 Task: Create a due date automation trigger when advanced on, on the monday after a card is due add fields with custom field "Resume" set to a date in this month at 11:00 AM.
Action: Mouse moved to (1139, 91)
Screenshot: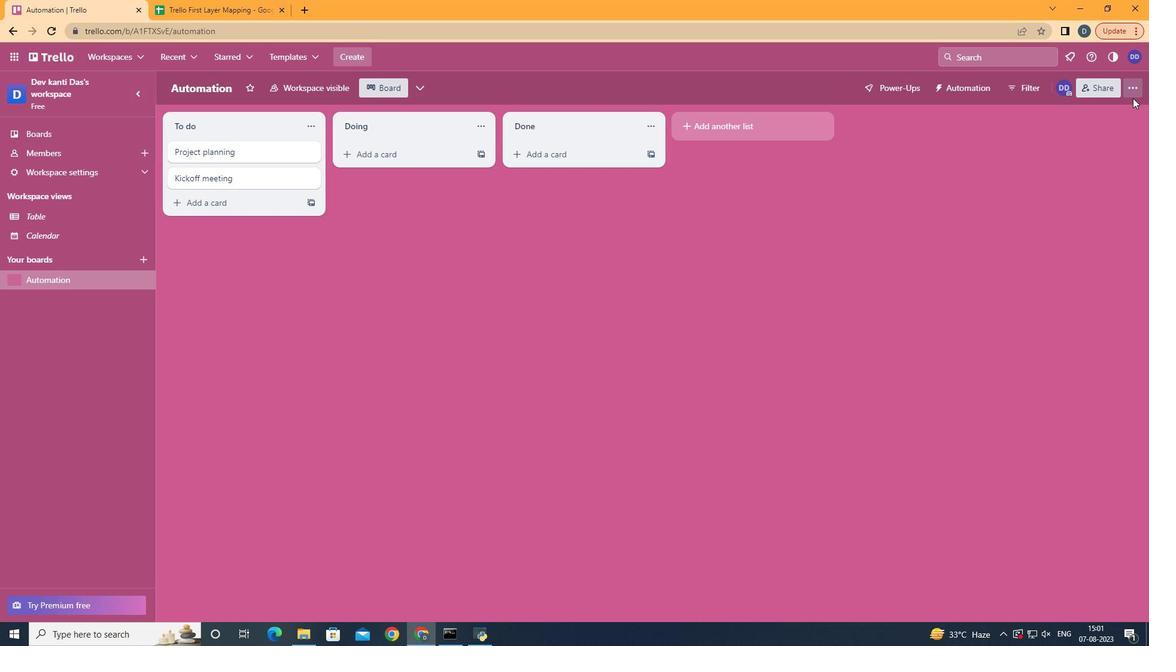 
Action: Mouse pressed left at (1139, 91)
Screenshot: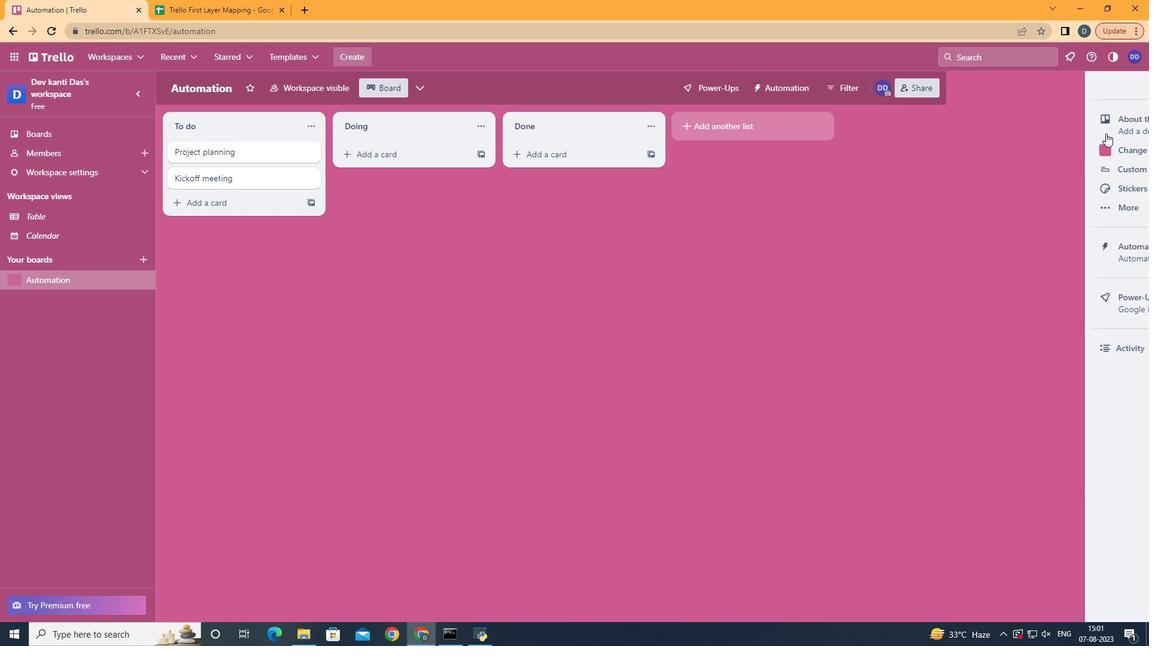 
Action: Mouse moved to (1044, 240)
Screenshot: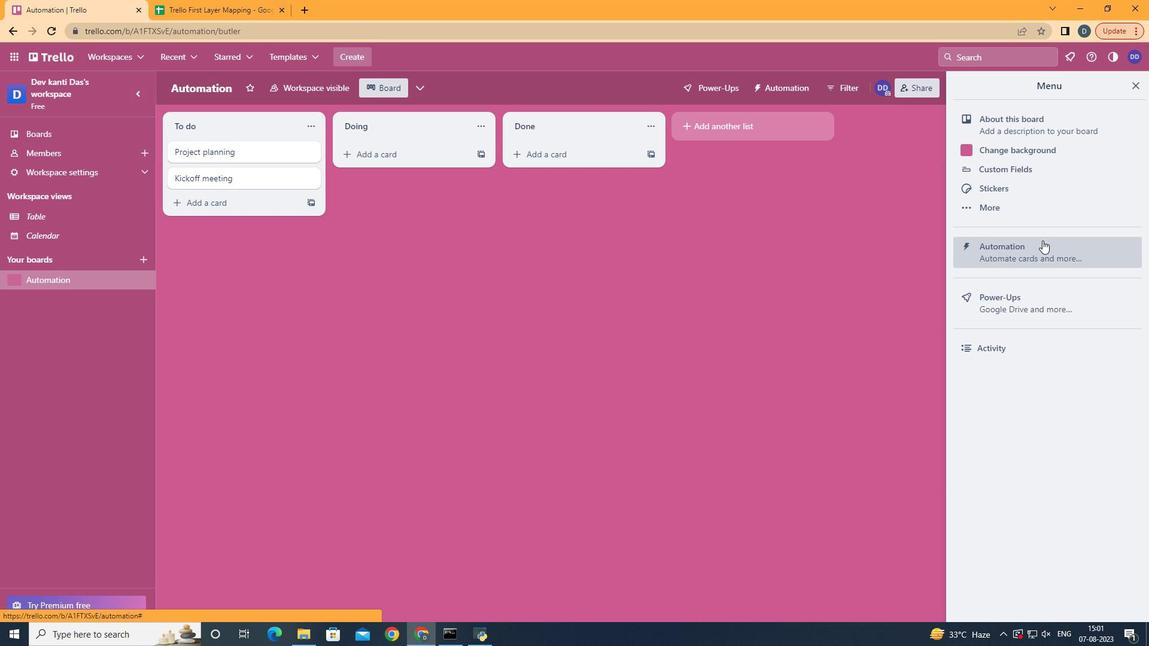 
Action: Mouse pressed left at (1044, 240)
Screenshot: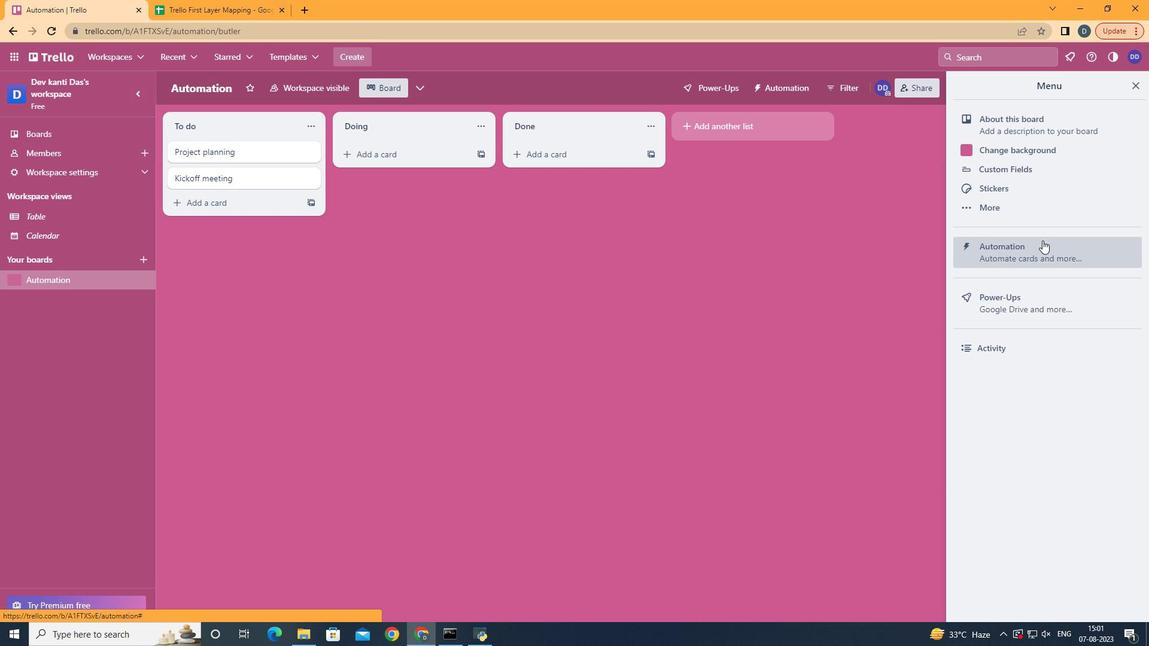 
Action: Mouse moved to (207, 233)
Screenshot: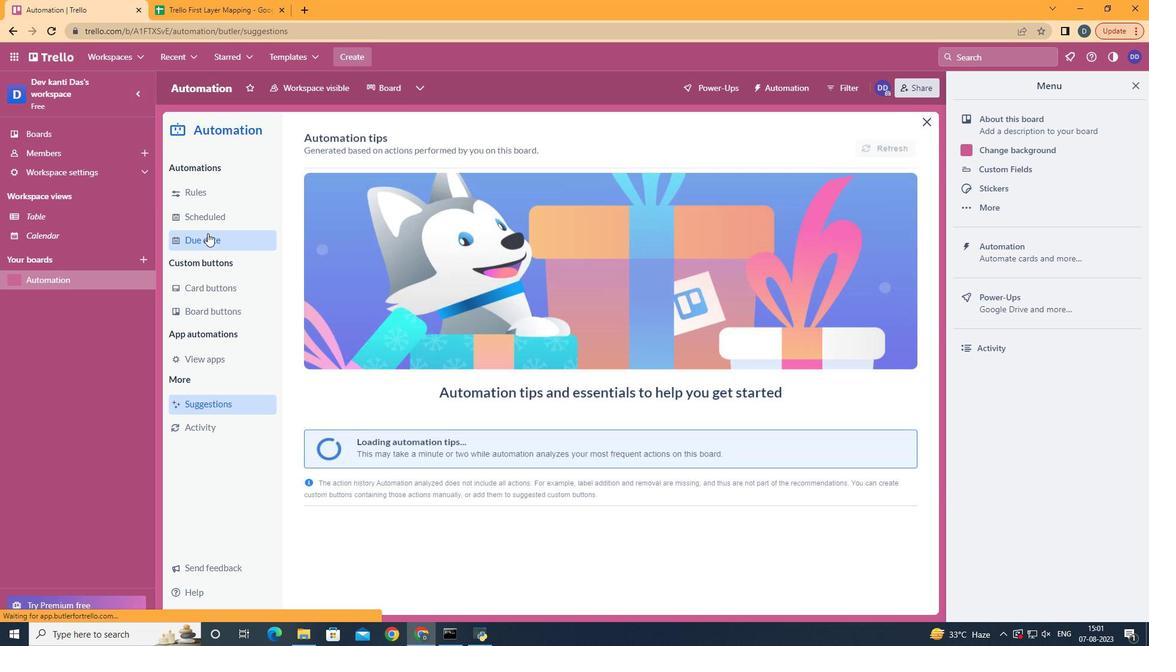 
Action: Mouse pressed left at (207, 233)
Screenshot: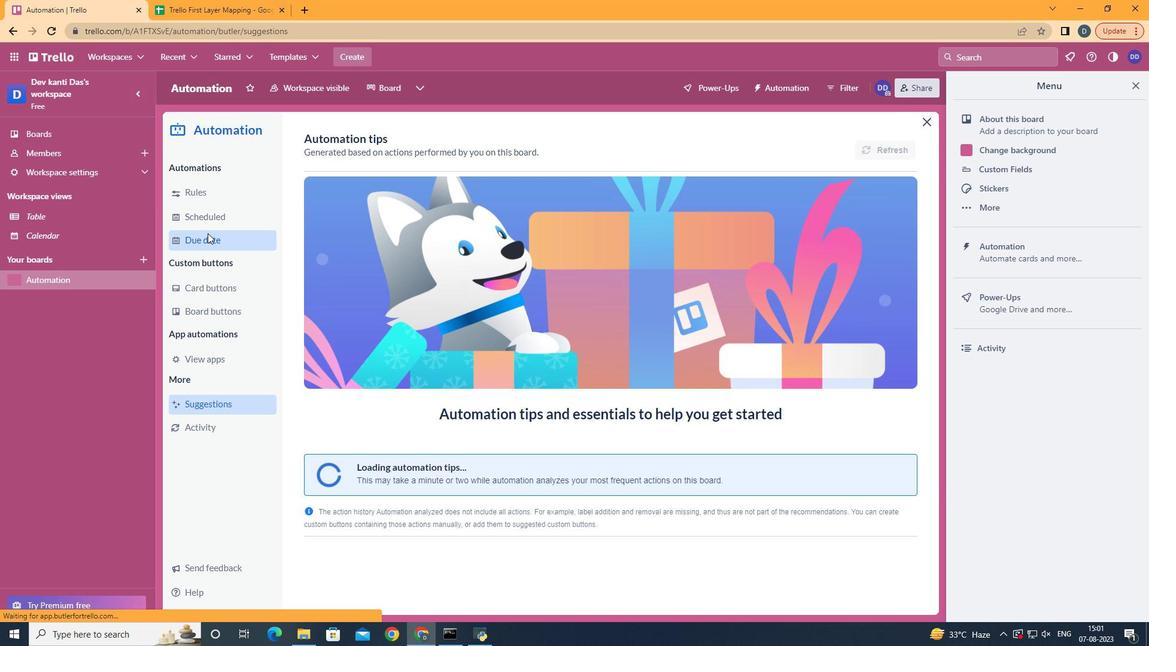 
Action: Mouse moved to (847, 141)
Screenshot: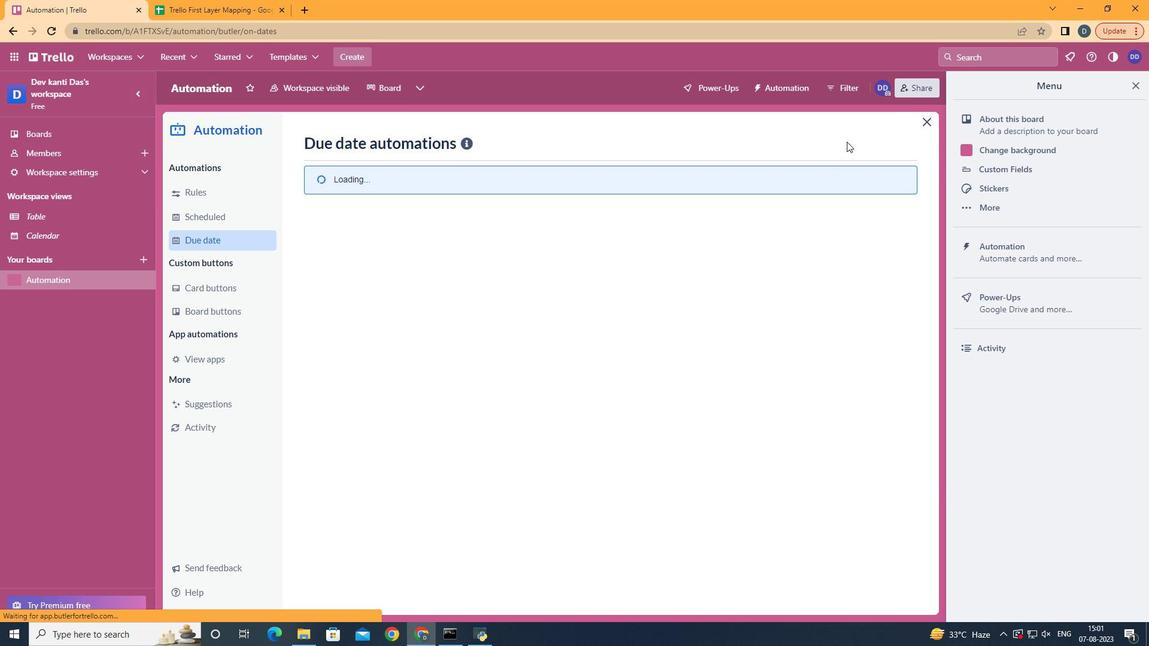 
Action: Mouse pressed left at (847, 141)
Screenshot: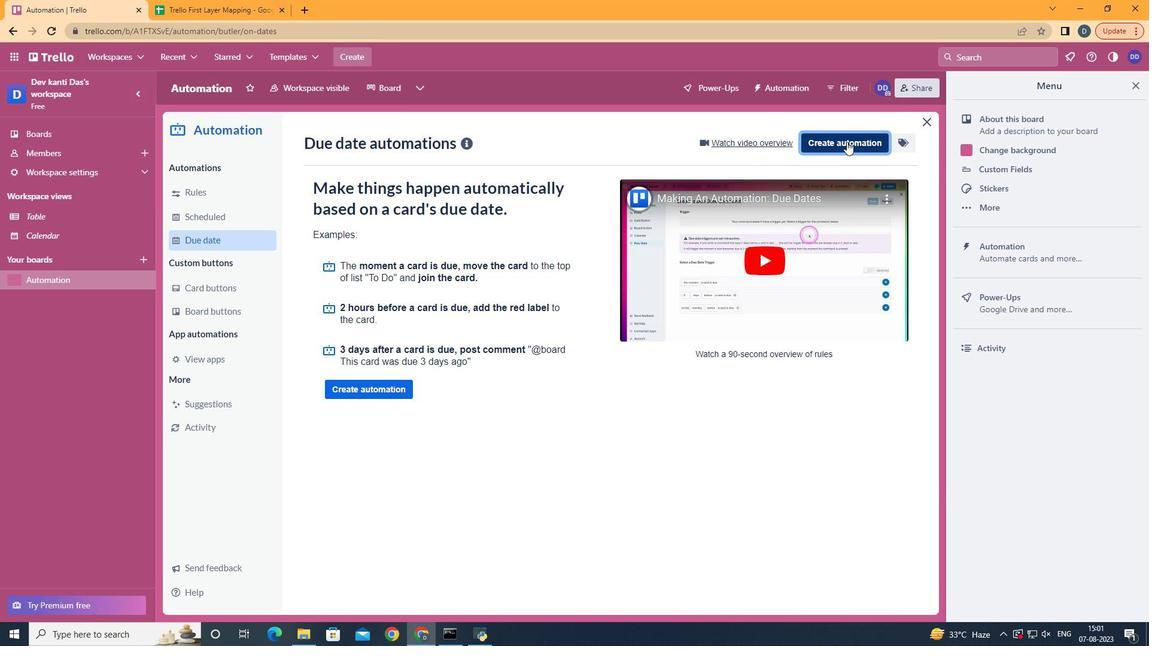 
Action: Mouse moved to (630, 261)
Screenshot: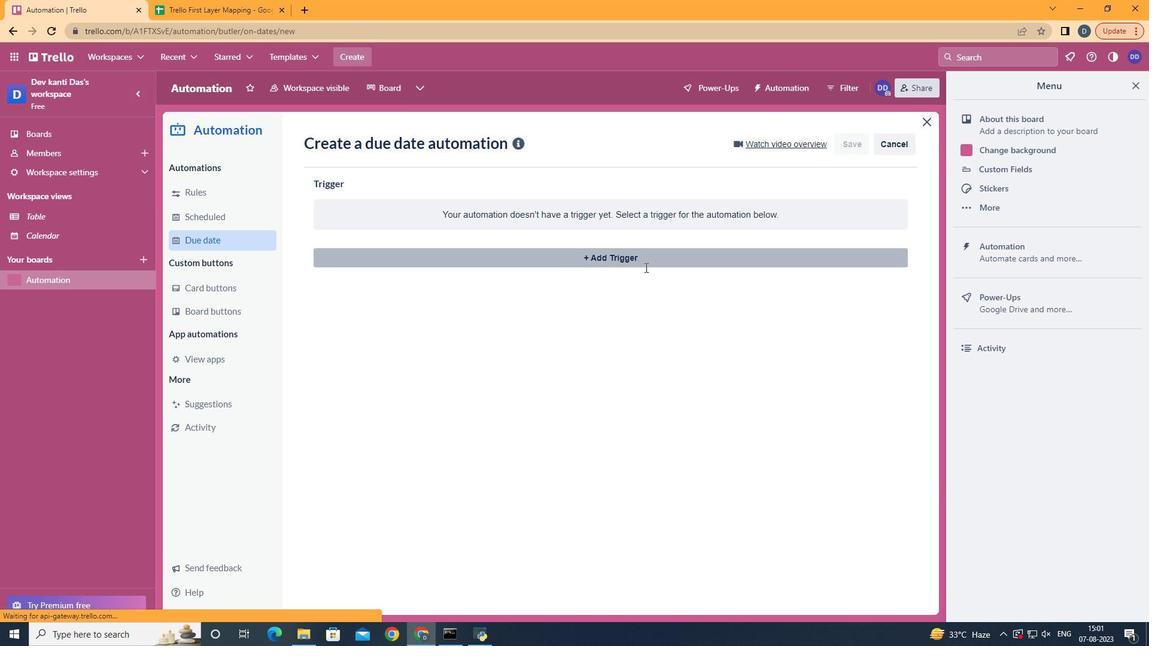 
Action: Mouse pressed left at (630, 261)
Screenshot: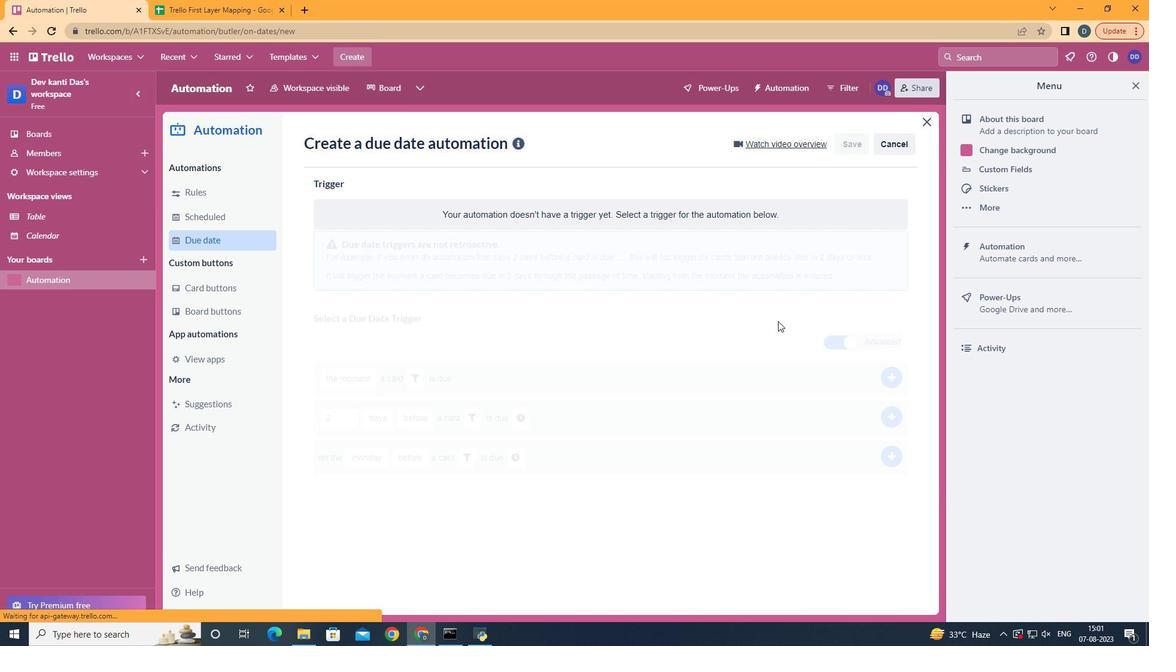 
Action: Mouse moved to (386, 316)
Screenshot: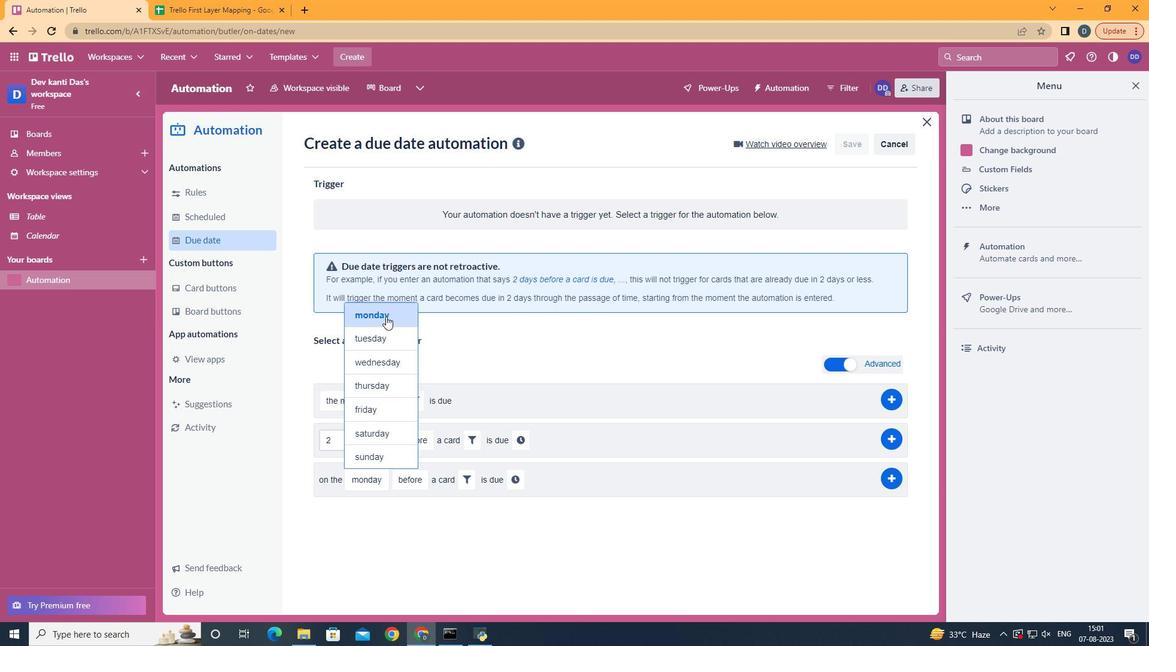 
Action: Mouse pressed left at (386, 316)
Screenshot: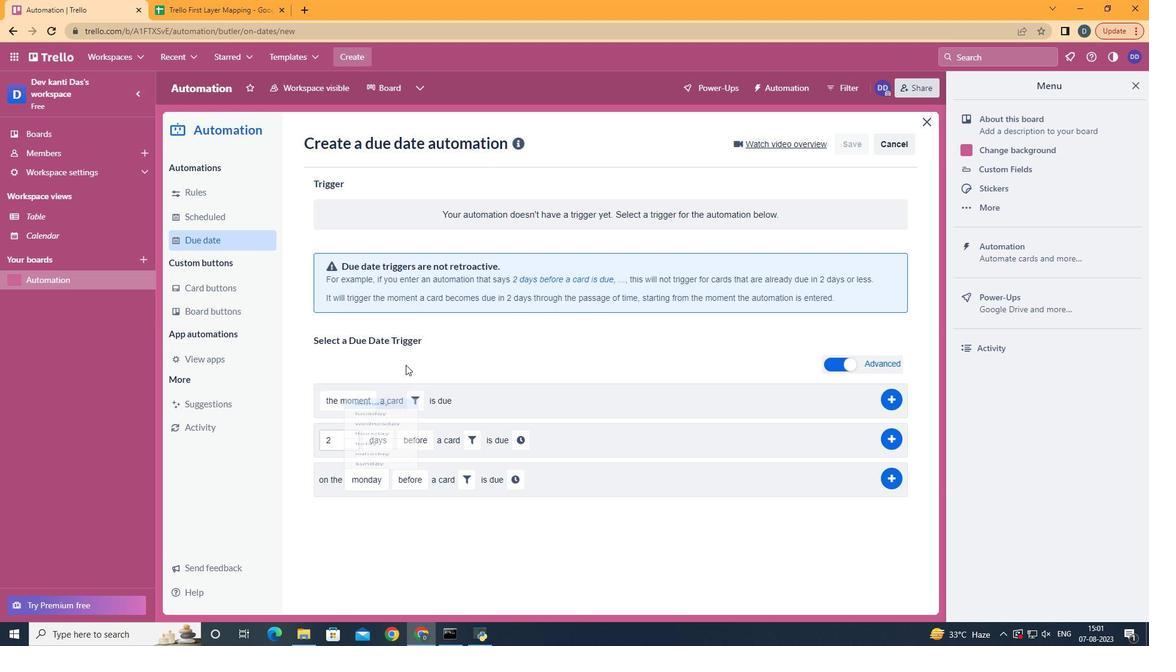 
Action: Mouse moved to (415, 523)
Screenshot: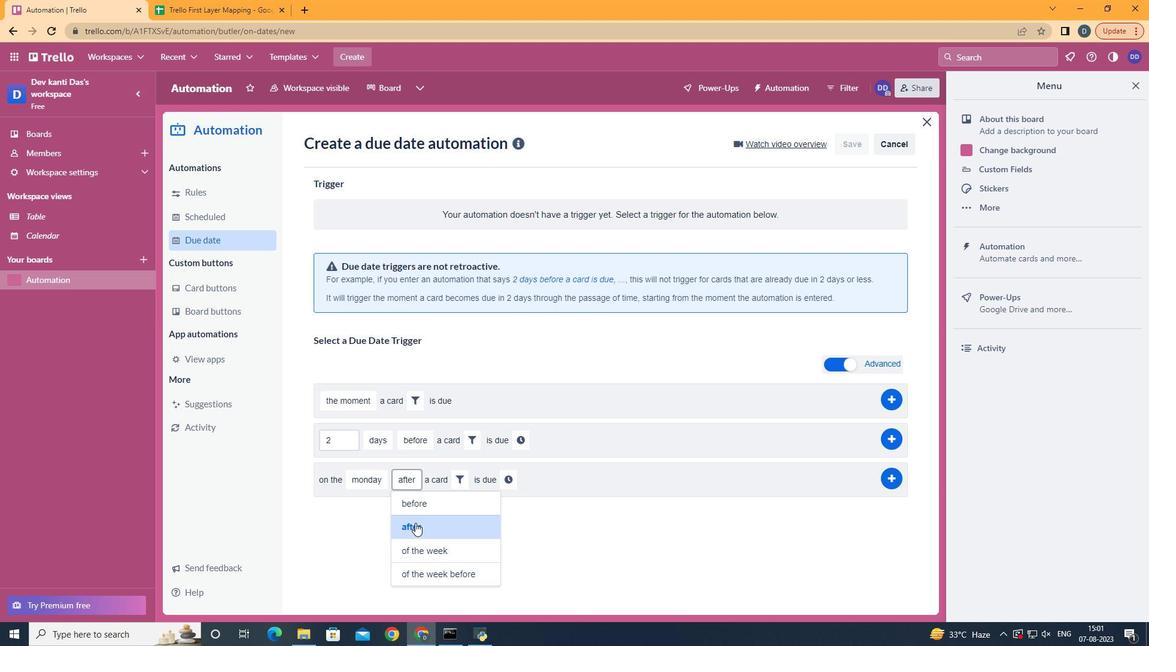 
Action: Mouse pressed left at (415, 523)
Screenshot: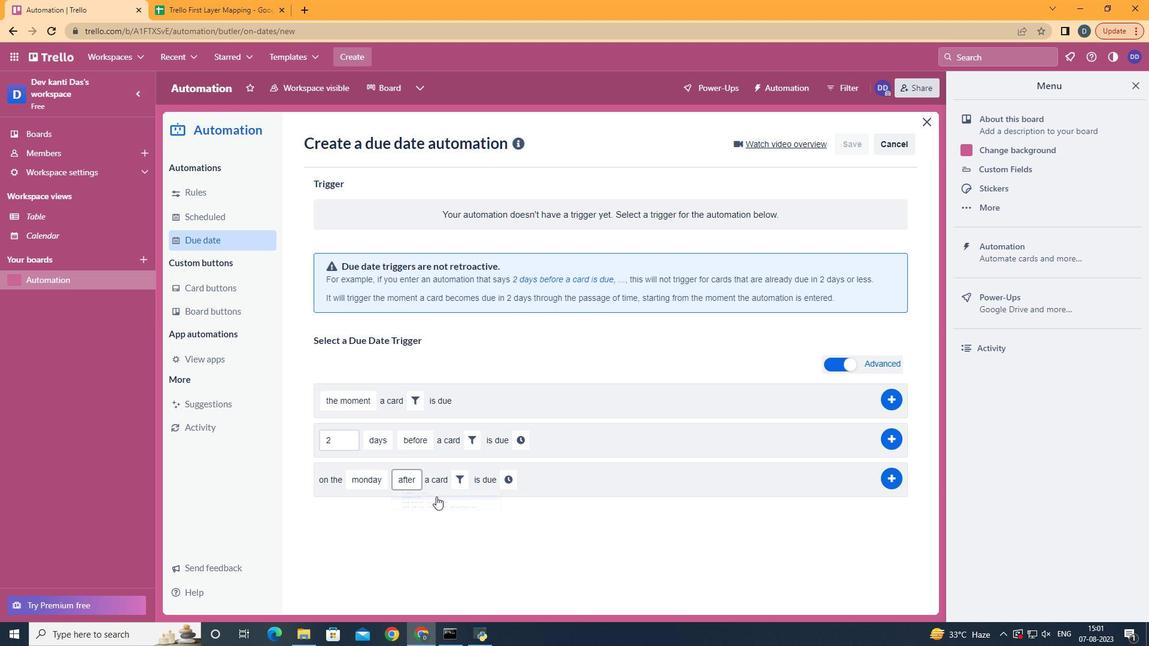 
Action: Mouse moved to (447, 474)
Screenshot: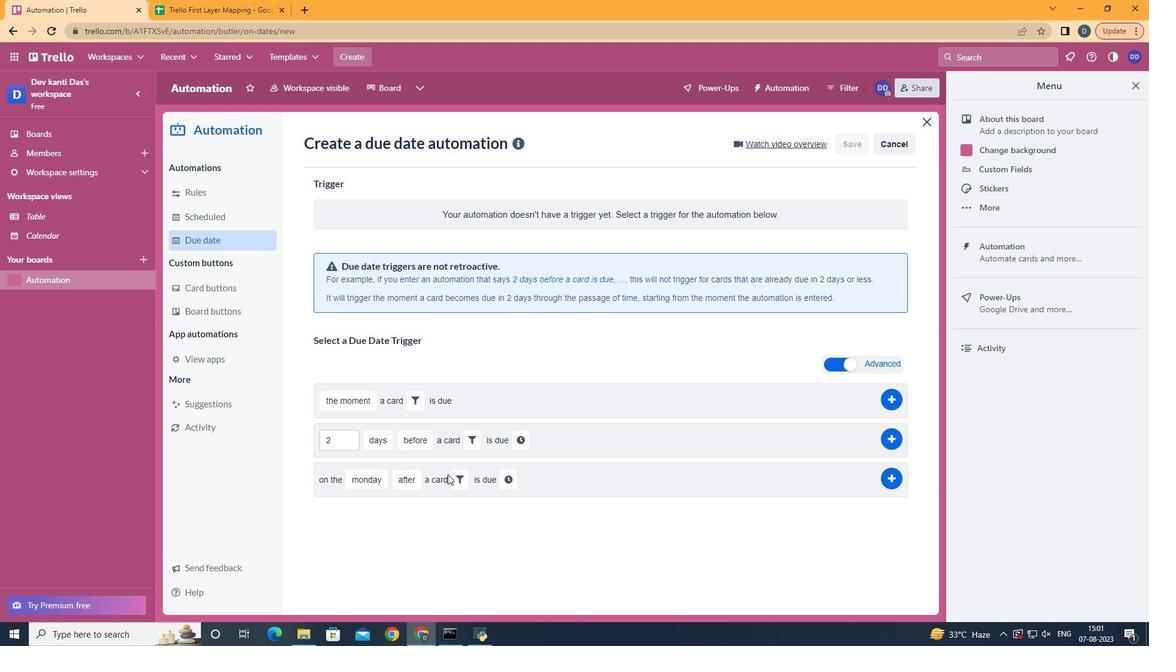 
Action: Mouse pressed left at (447, 474)
Screenshot: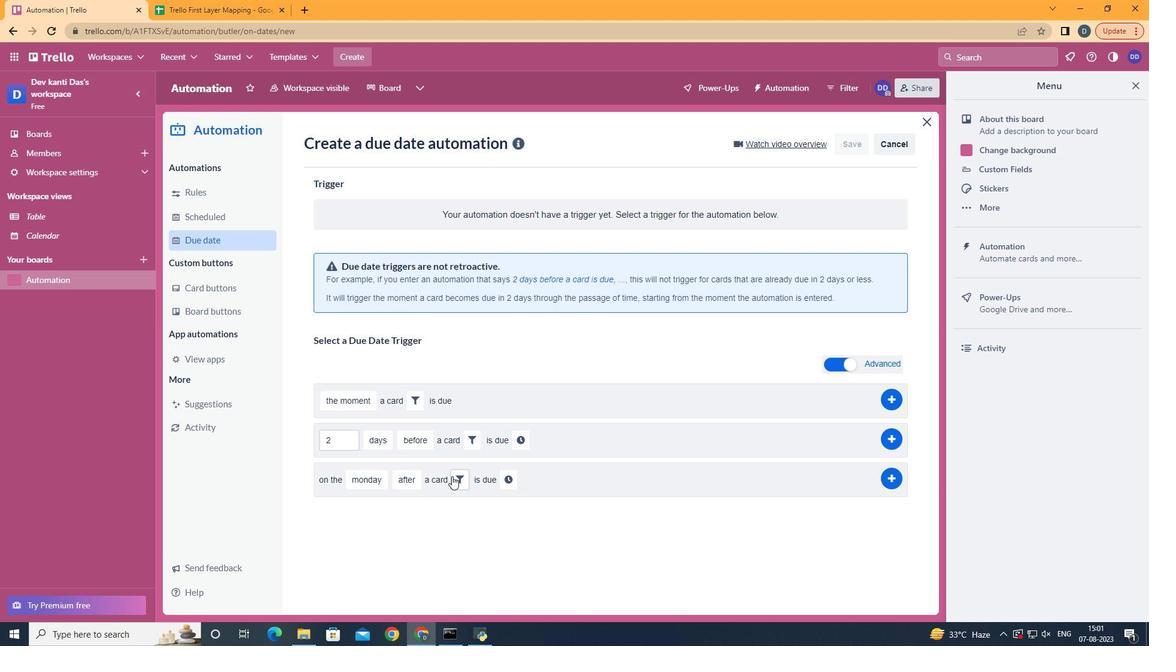 
Action: Mouse moved to (453, 478)
Screenshot: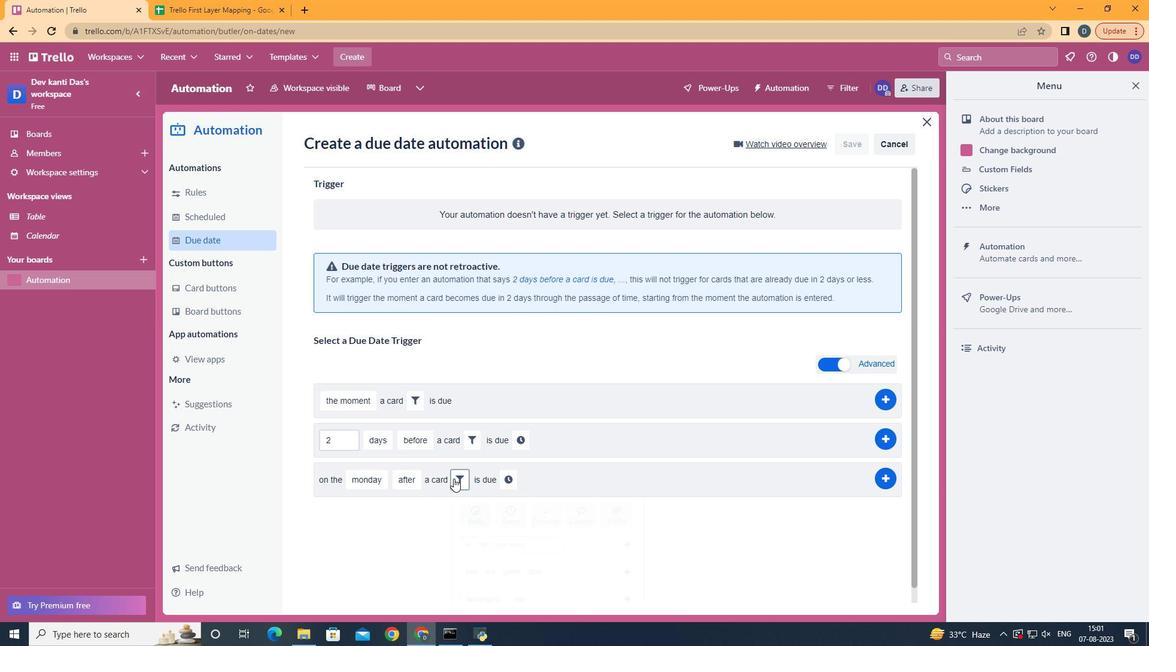 
Action: Mouse pressed left at (453, 478)
Screenshot: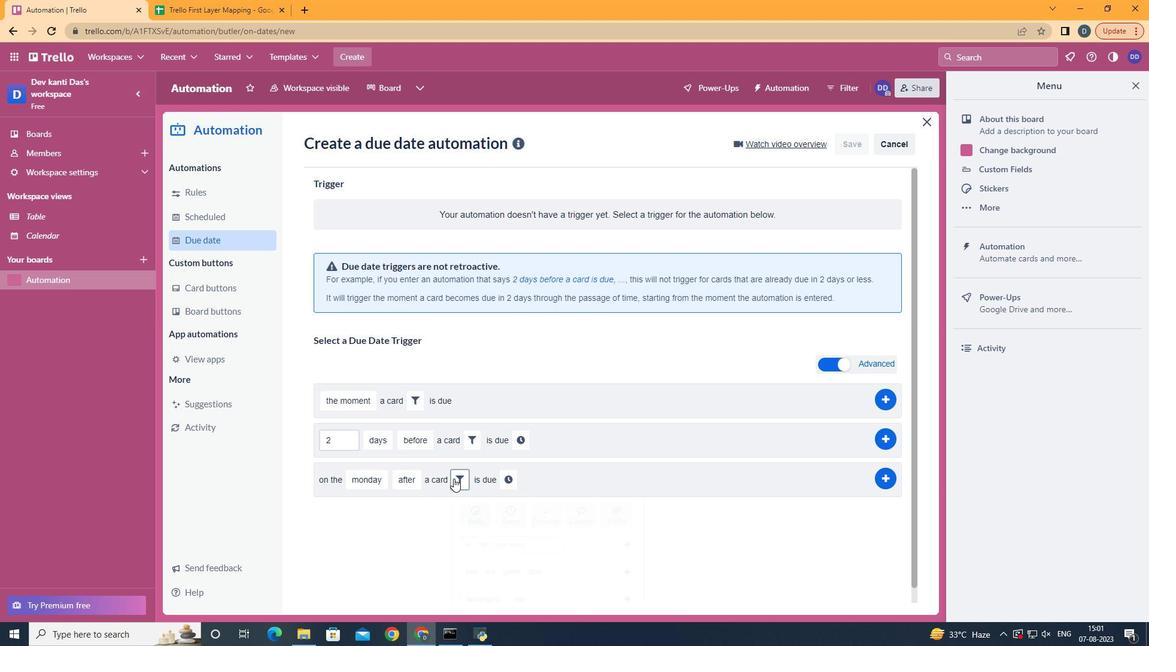 
Action: Mouse moved to (658, 516)
Screenshot: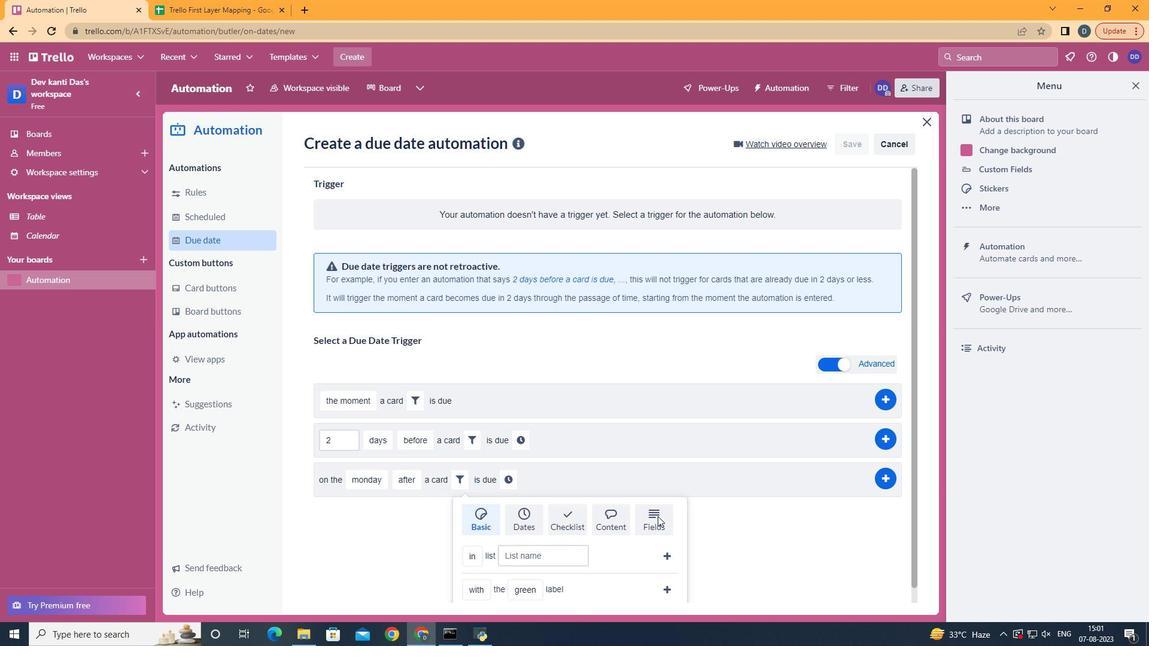 
Action: Mouse pressed left at (658, 516)
Screenshot: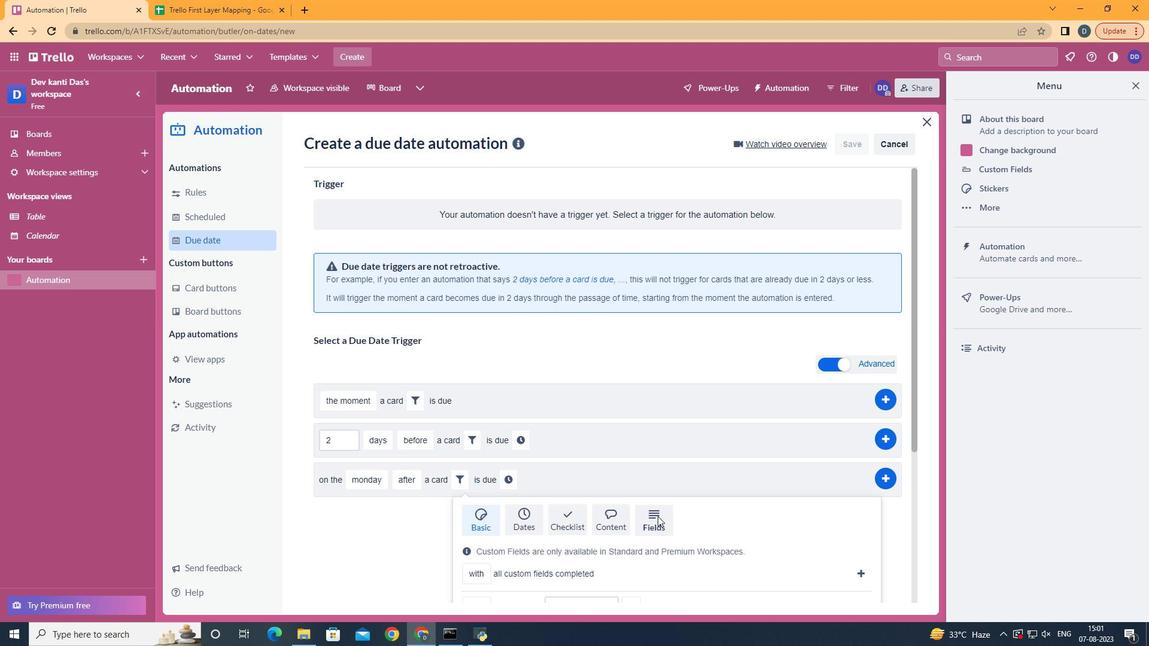 
Action: Mouse scrolled (658, 516) with delta (0, 0)
Screenshot: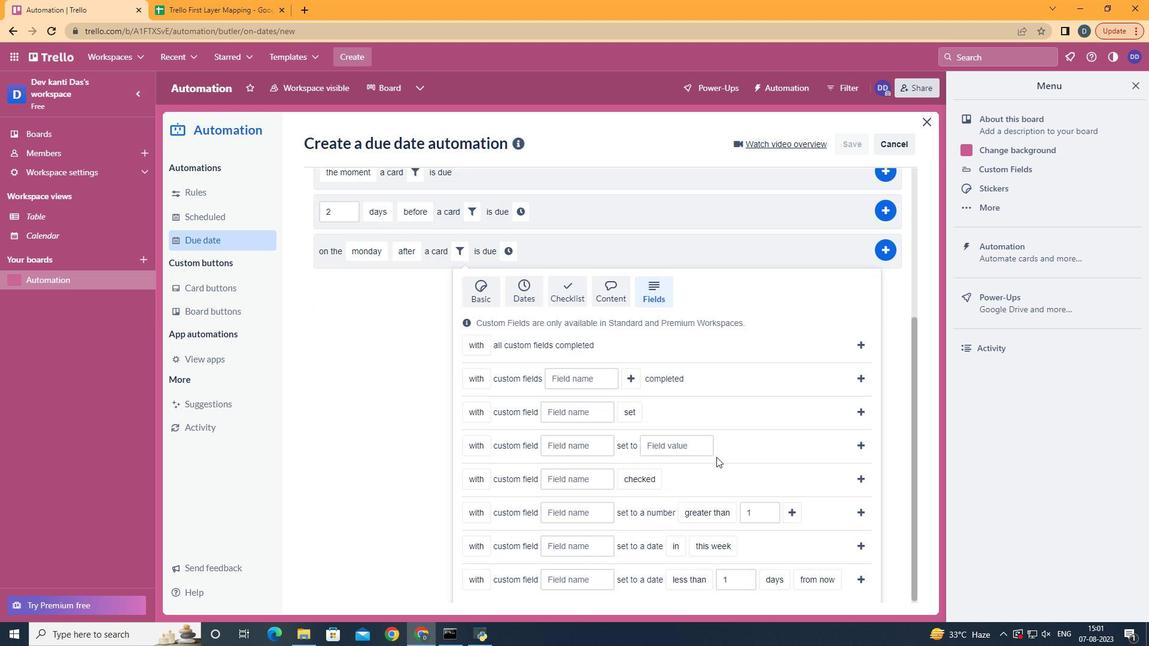
Action: Mouse scrolled (658, 516) with delta (0, 0)
Screenshot: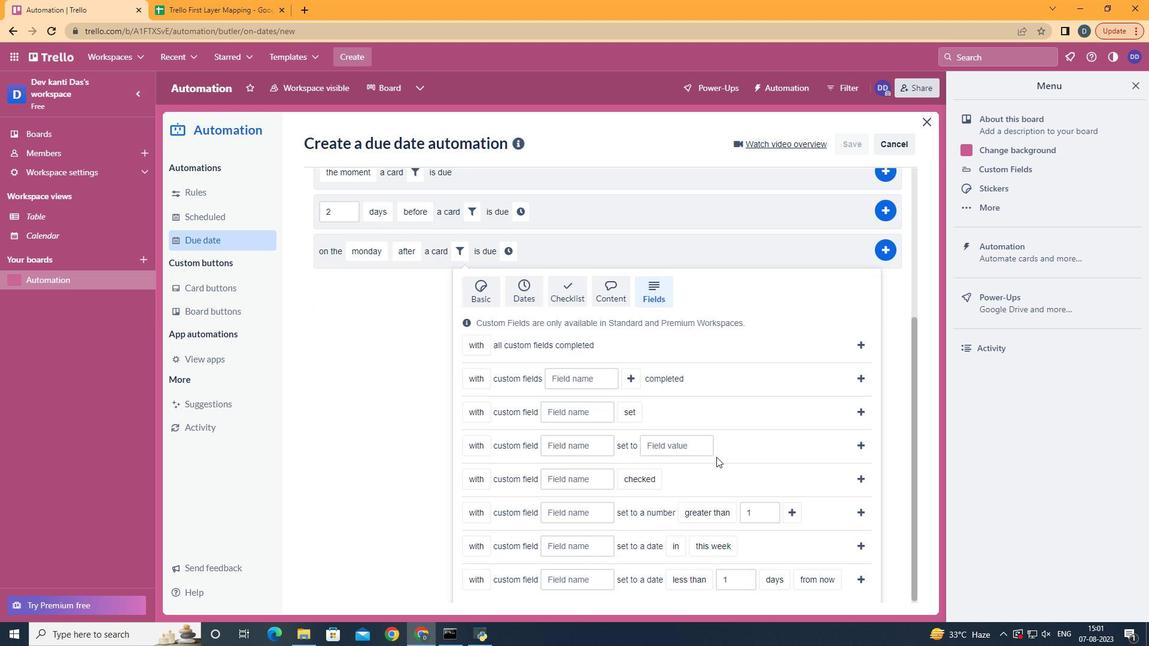
Action: Mouse scrolled (658, 516) with delta (0, 0)
Screenshot: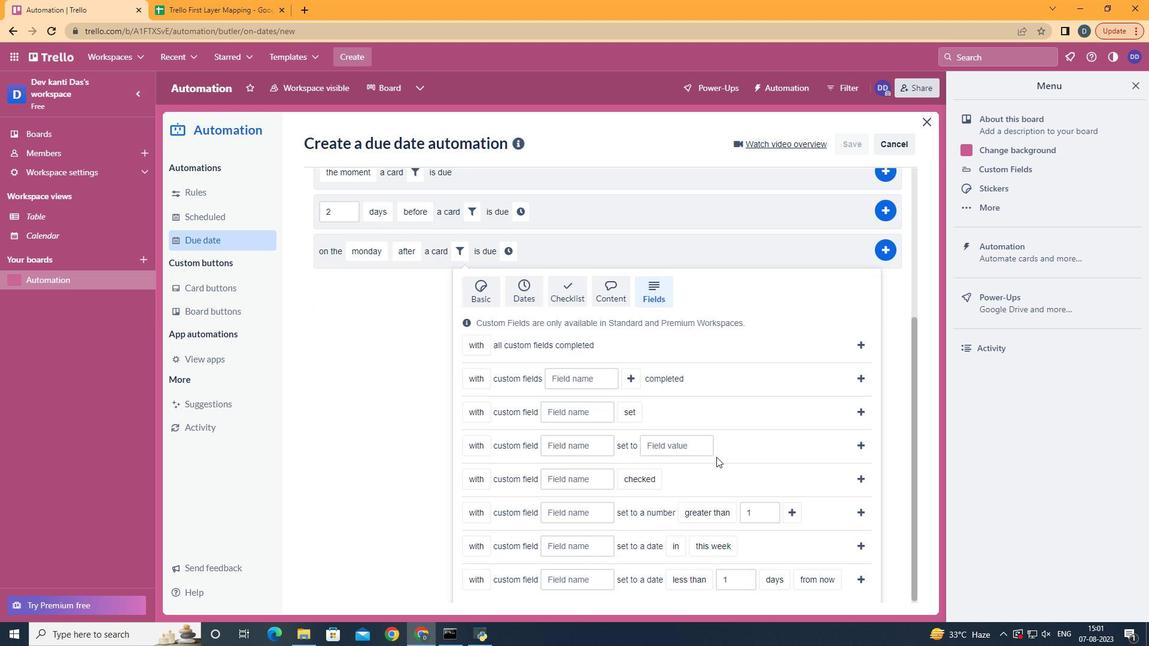 
Action: Mouse scrolled (658, 516) with delta (0, 0)
Screenshot: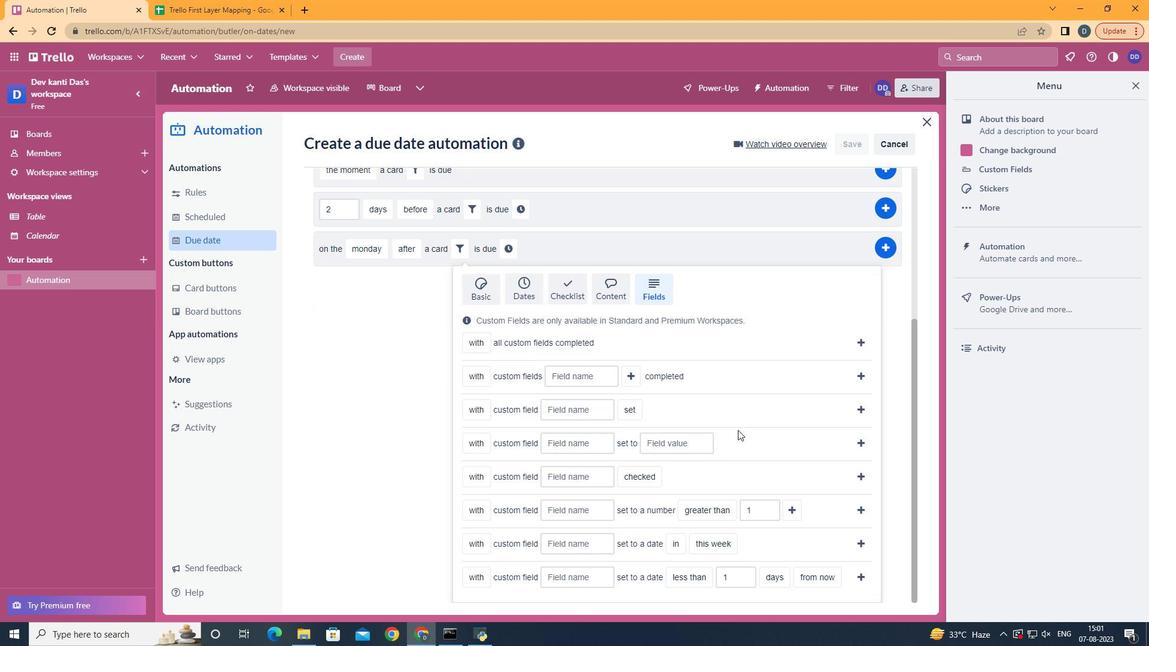 
Action: Mouse scrolled (658, 516) with delta (0, 0)
Screenshot: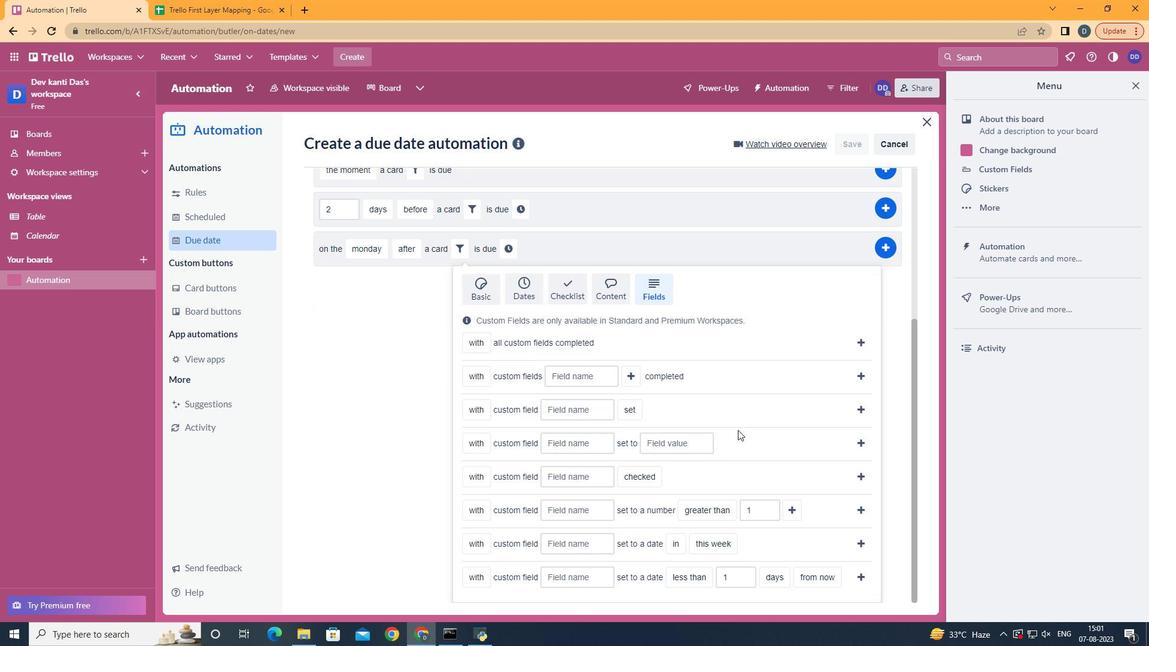 
Action: Mouse scrolled (658, 516) with delta (0, 0)
Screenshot: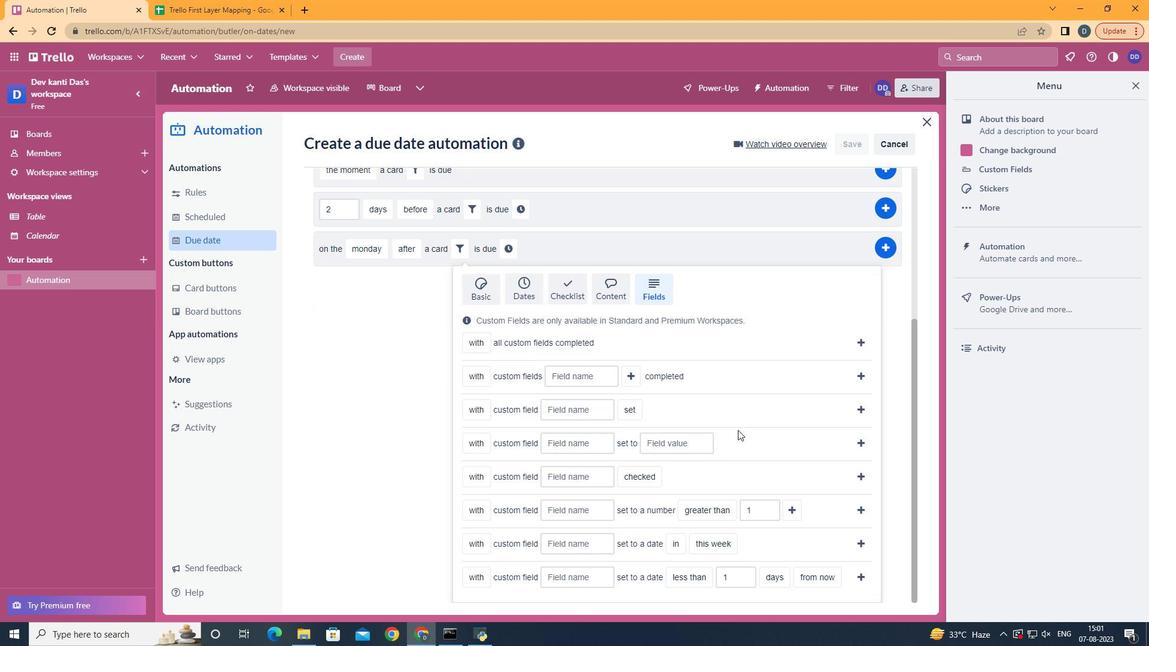 
Action: Mouse moved to (481, 561)
Screenshot: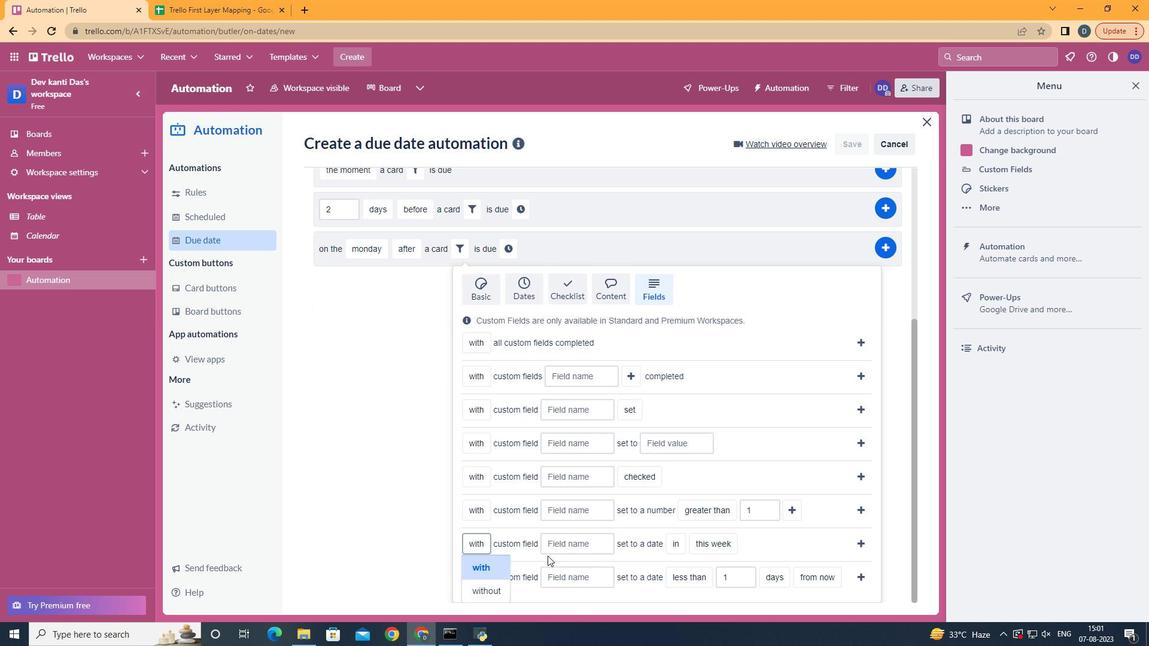 
Action: Mouse pressed left at (481, 561)
Screenshot: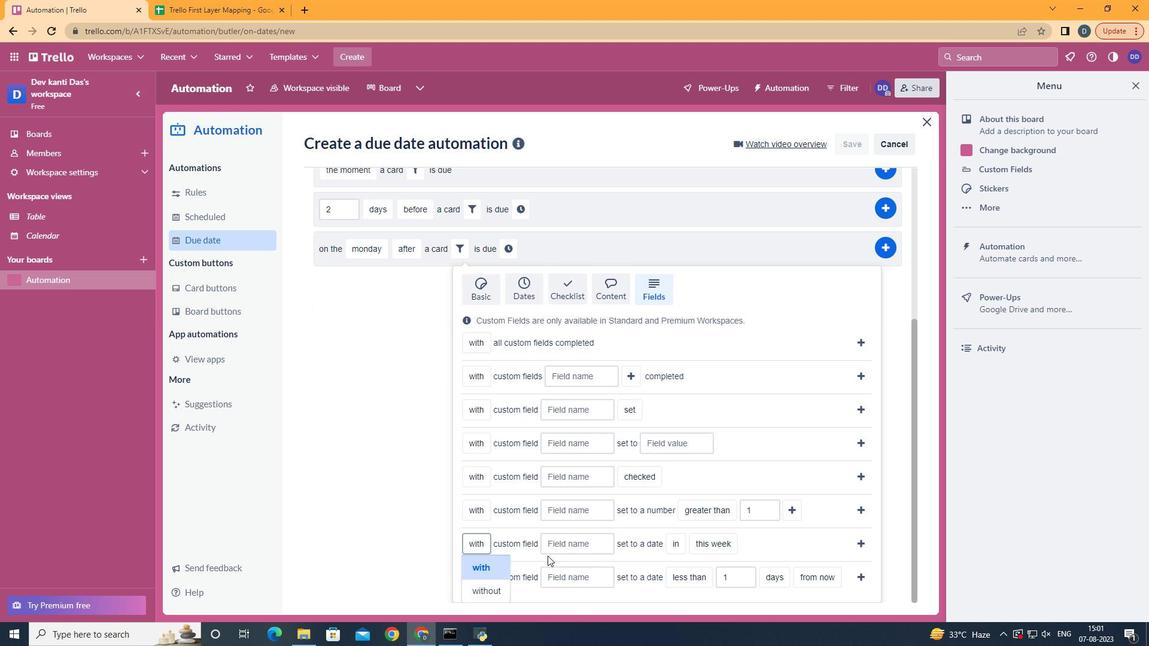 
Action: Mouse moved to (576, 551)
Screenshot: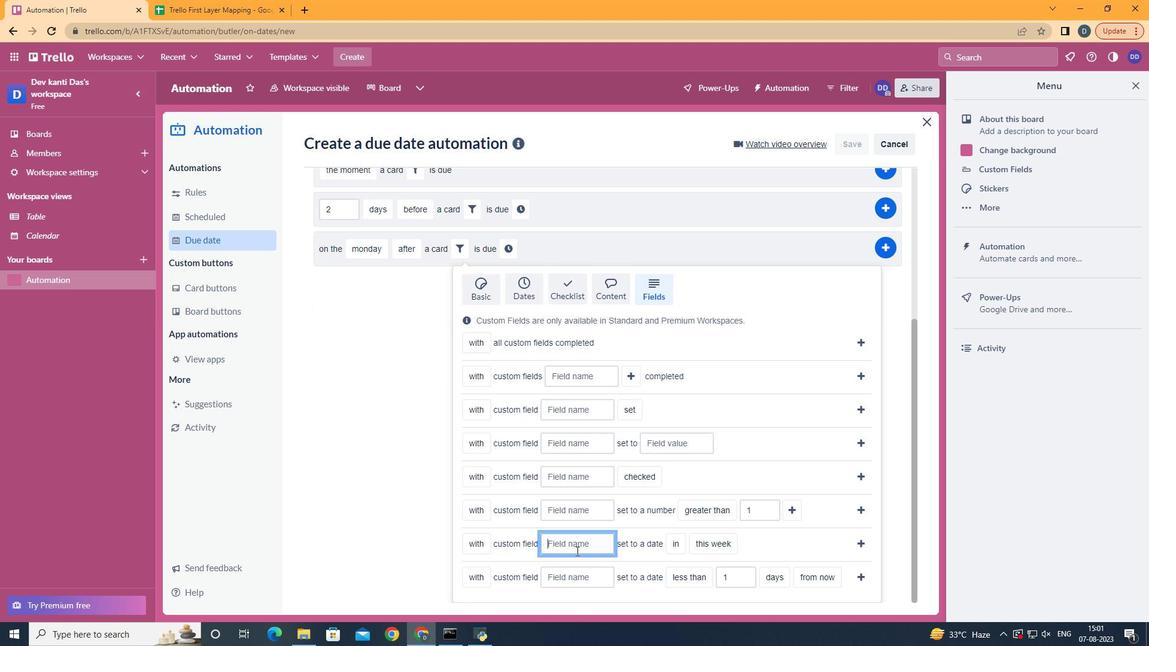 
Action: Mouse pressed left at (576, 551)
Screenshot: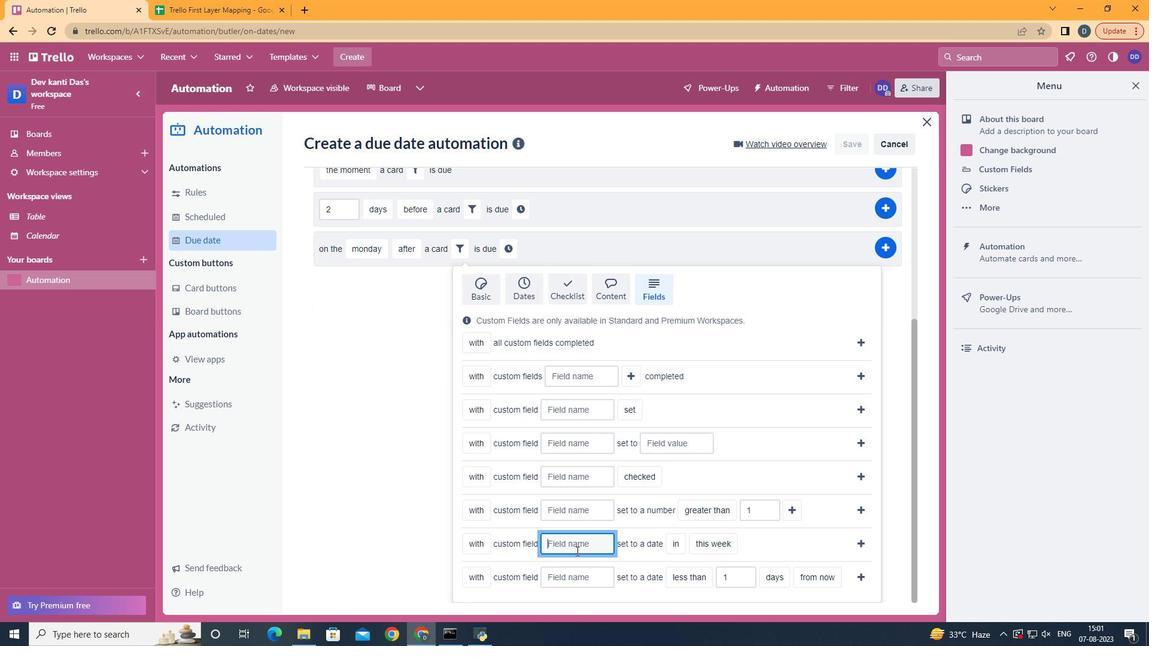 
Action: Key pressed <Key.shift>Resume
Screenshot: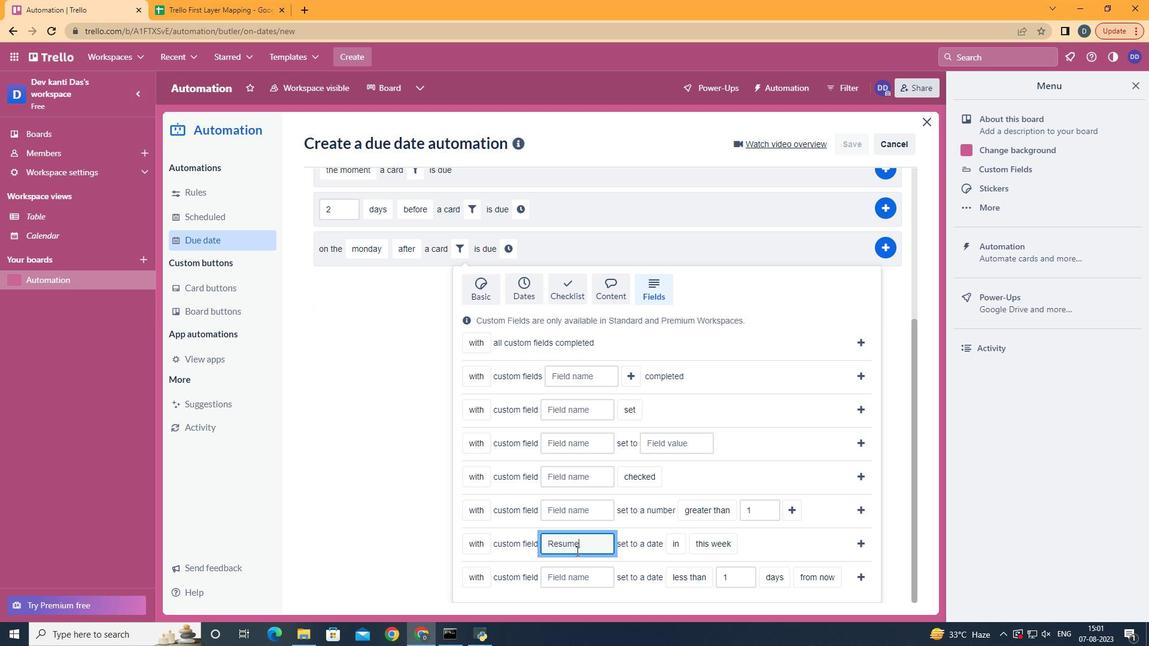 
Action: Mouse moved to (678, 567)
Screenshot: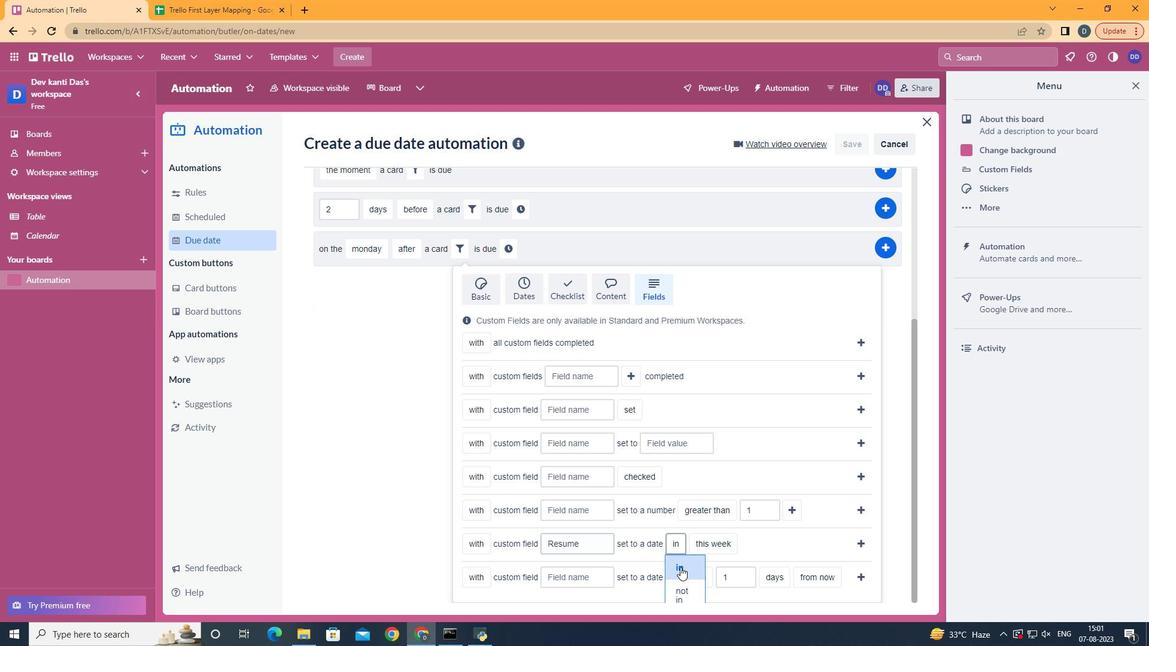 
Action: Mouse pressed left at (678, 567)
Screenshot: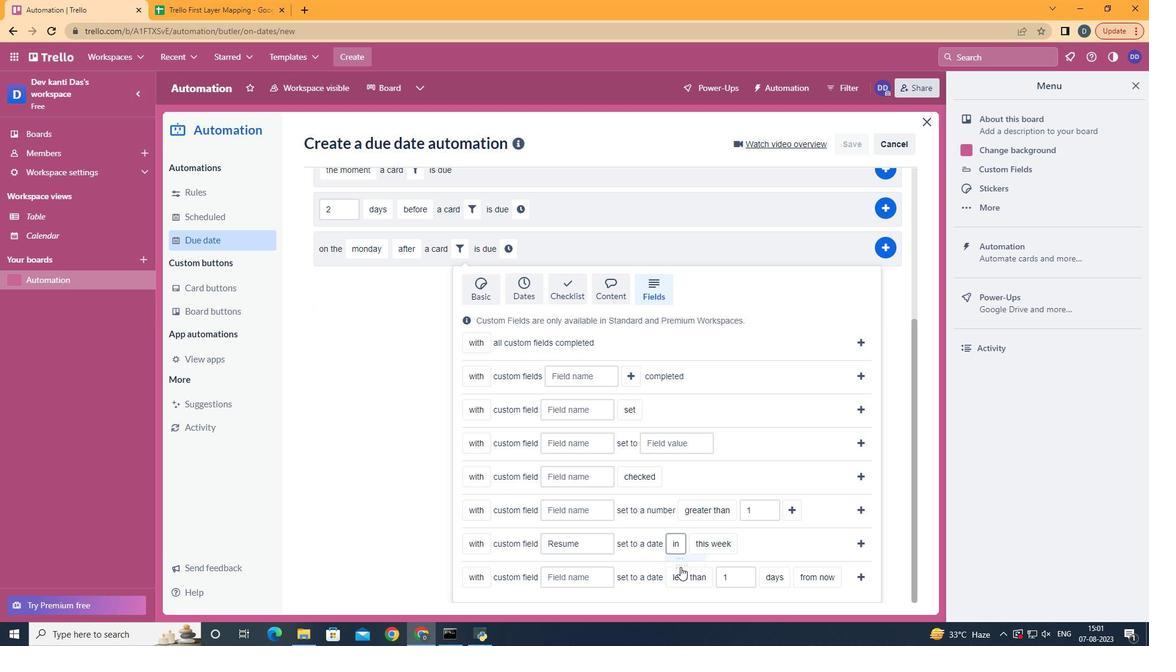 
Action: Mouse moved to (722, 591)
Screenshot: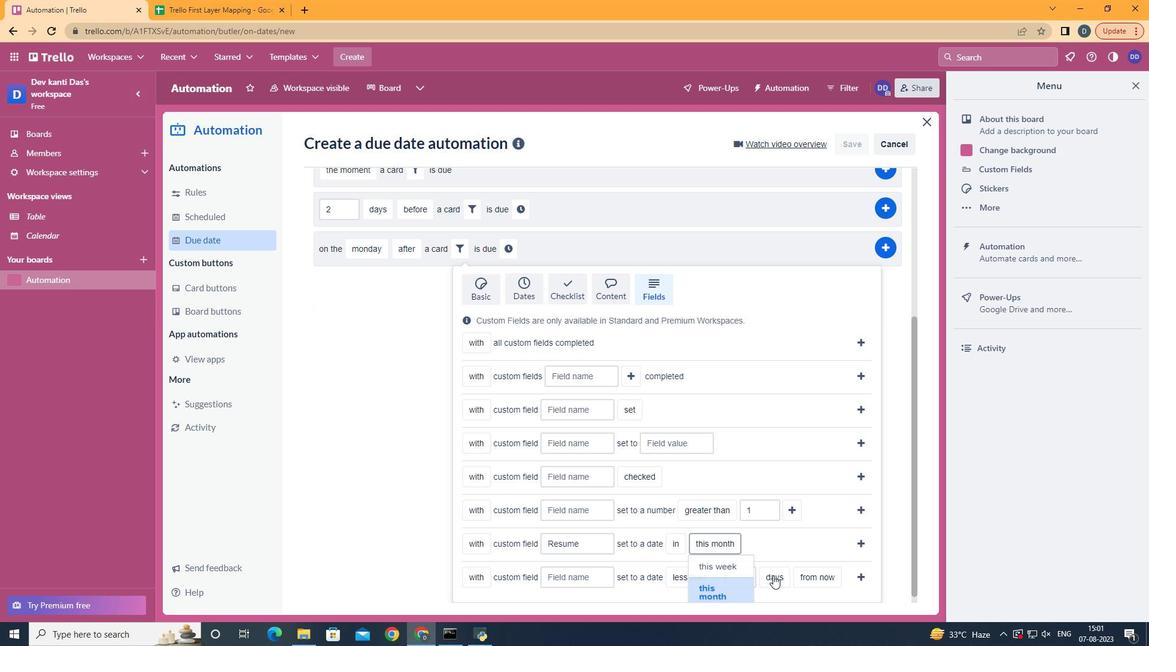 
Action: Mouse pressed left at (722, 591)
Screenshot: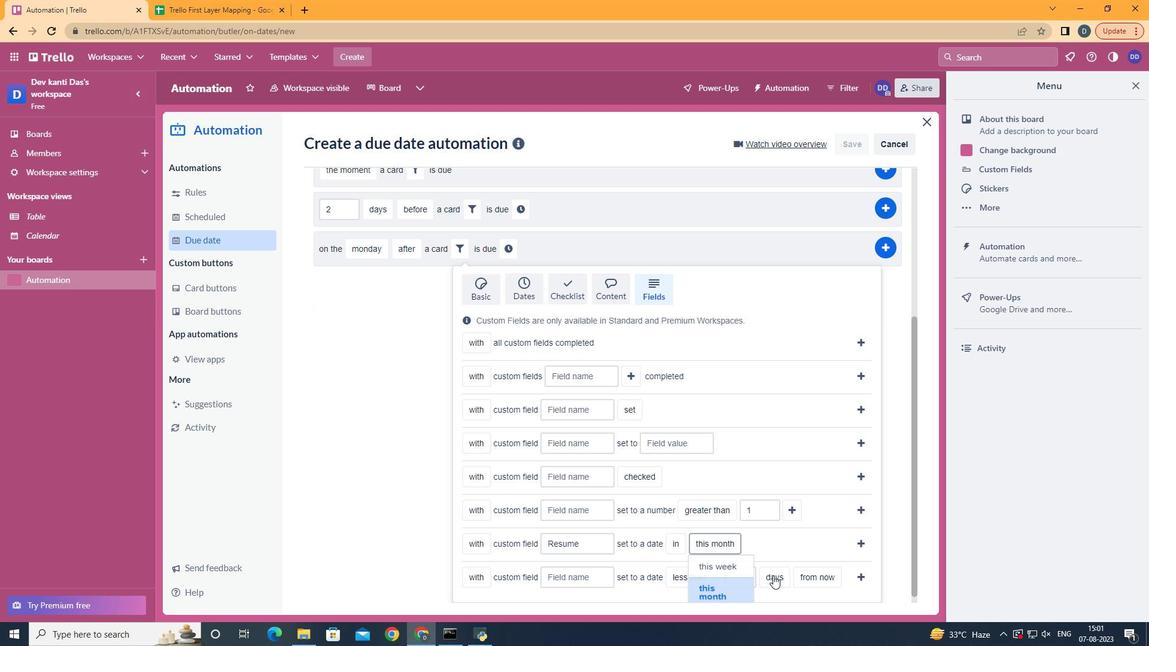 
Action: Mouse moved to (862, 545)
Screenshot: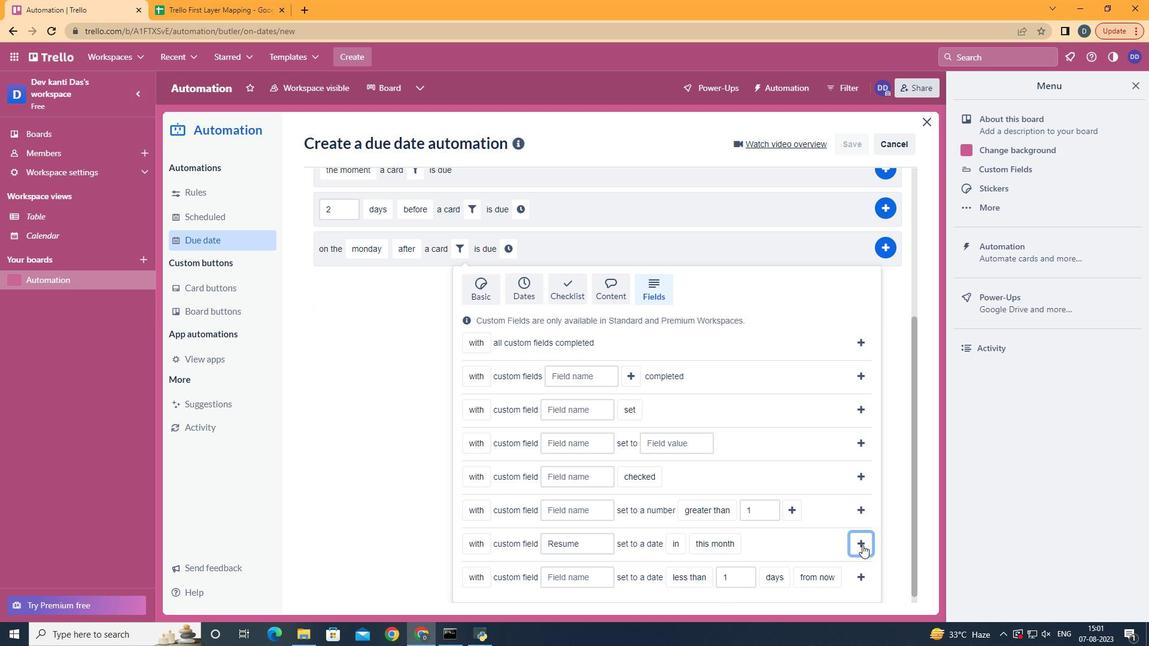 
Action: Mouse pressed left at (862, 545)
Screenshot: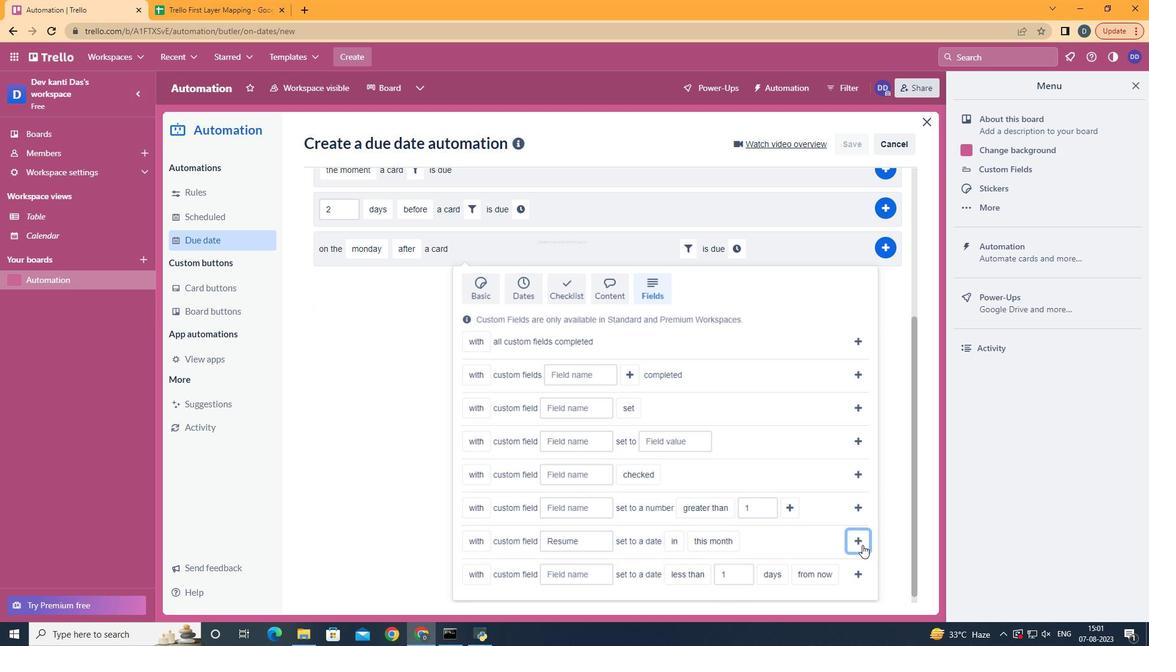 
Action: Mouse moved to (739, 479)
Screenshot: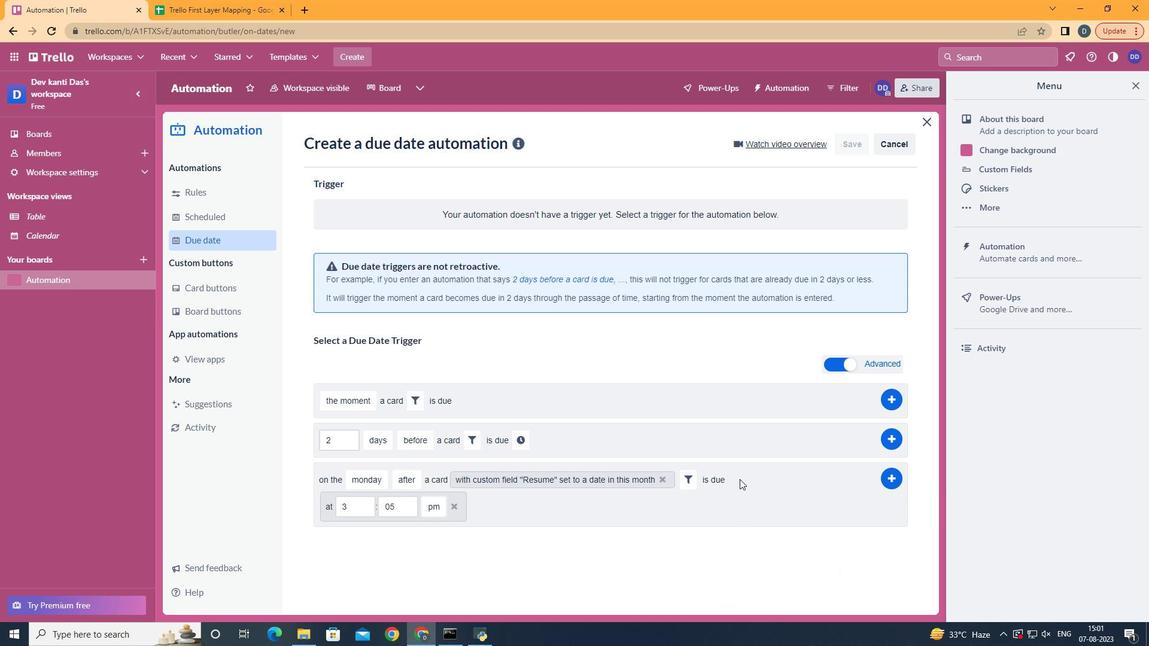 
Action: Mouse pressed left at (739, 479)
Screenshot: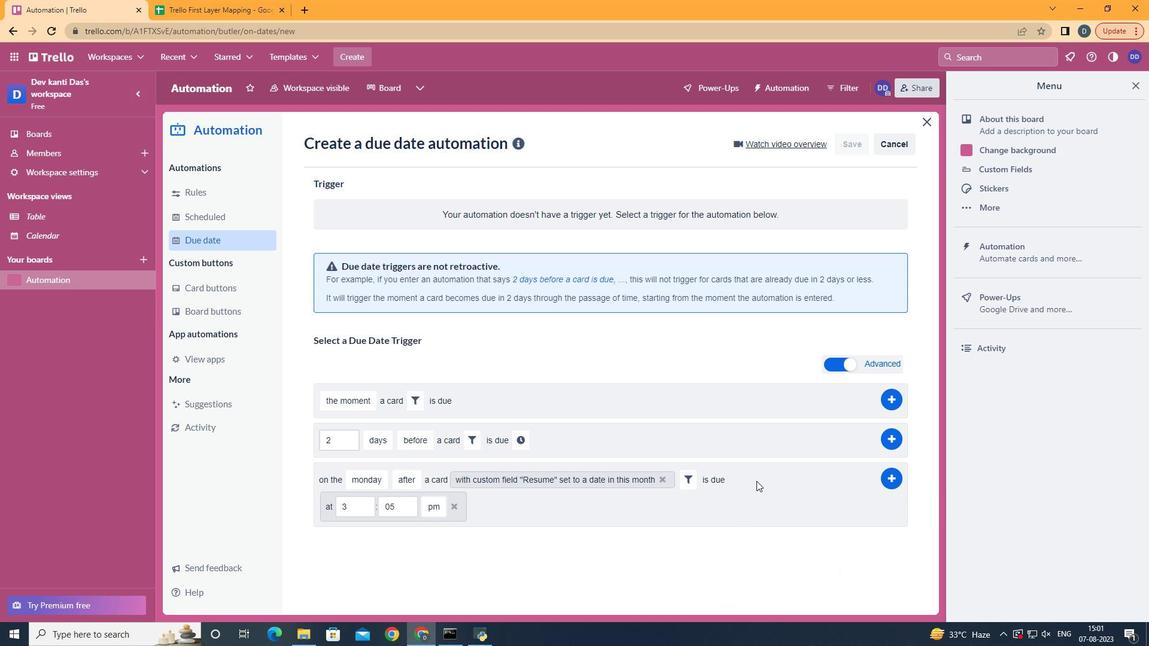 
Action: Mouse moved to (348, 508)
Screenshot: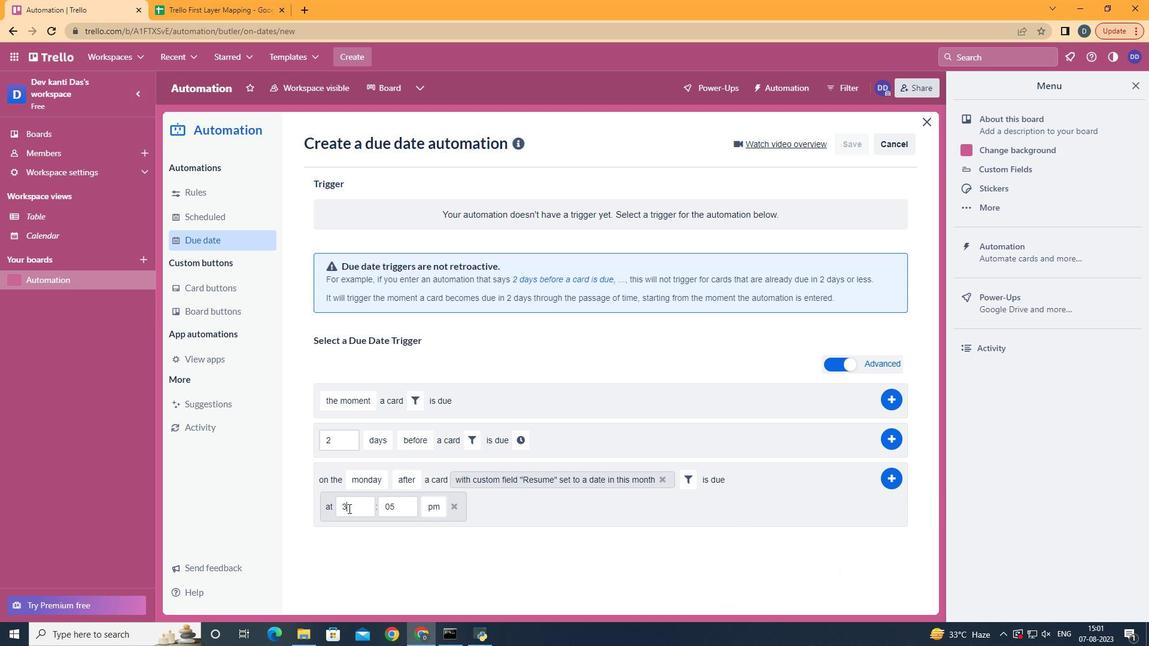 
Action: Mouse pressed left at (348, 508)
Screenshot: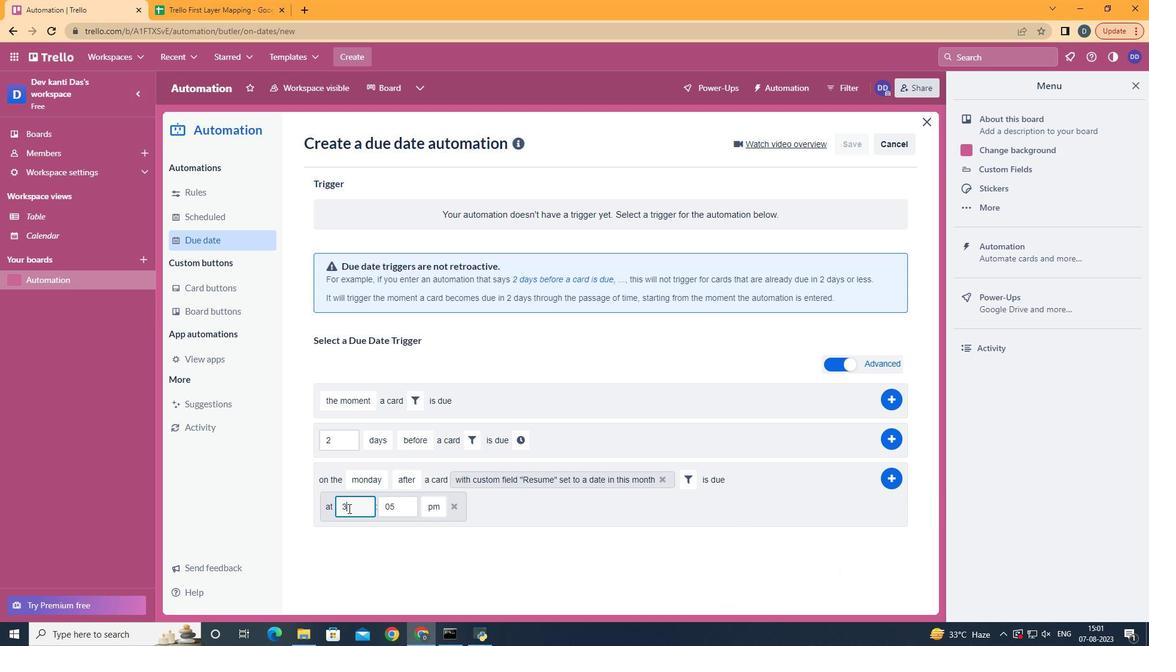 
Action: Key pressed <Key.backspace>11
Screenshot: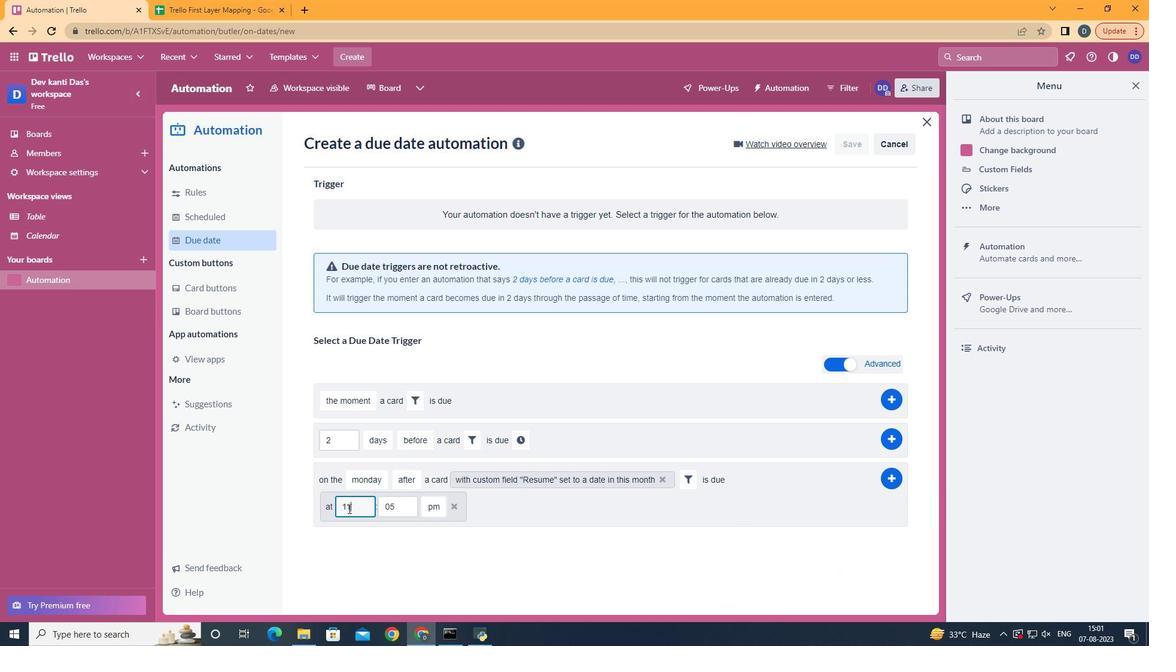 
Action: Mouse moved to (407, 506)
Screenshot: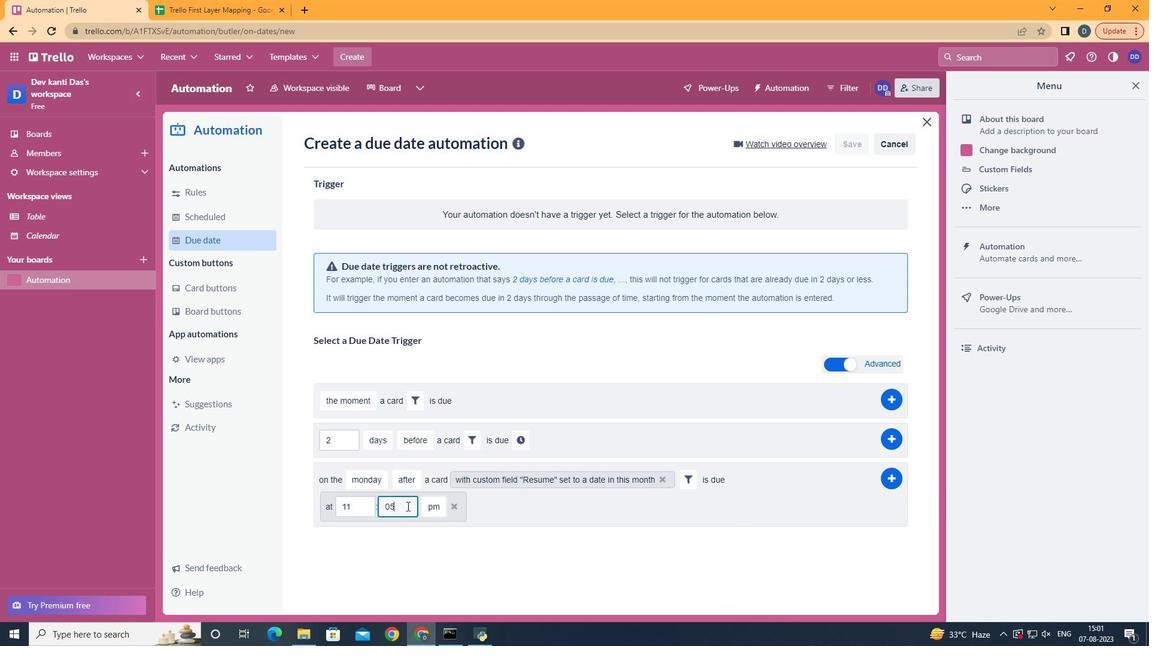 
Action: Mouse pressed left at (407, 506)
Screenshot: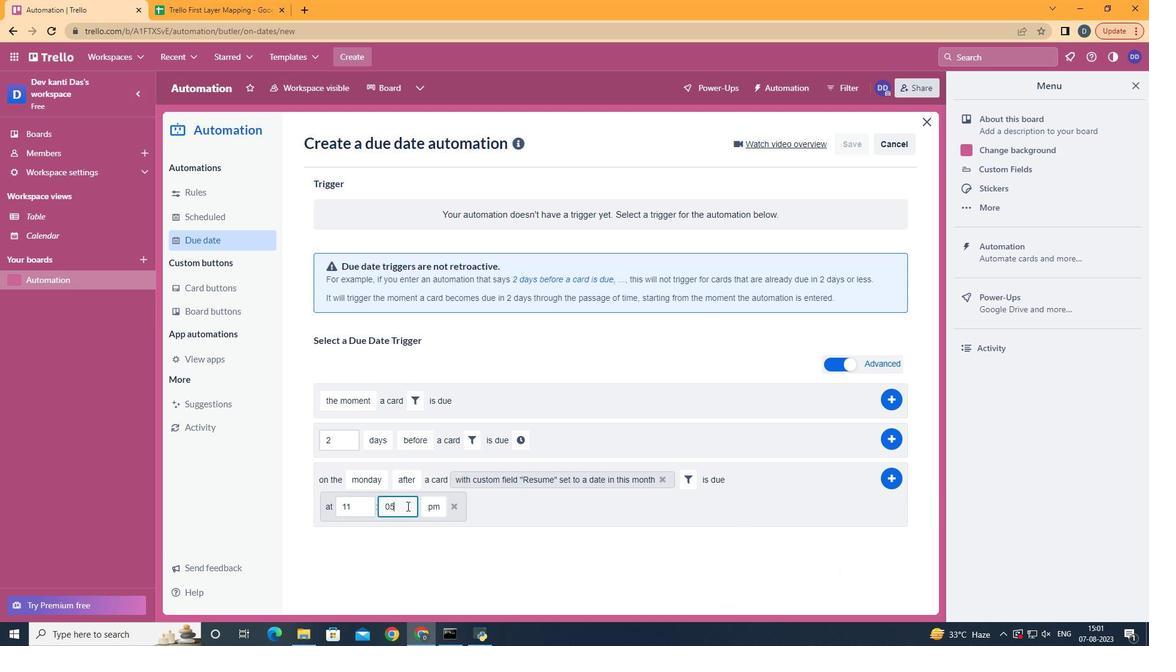
Action: Key pressed <Key.backspace><Key.backspace>00
Screenshot: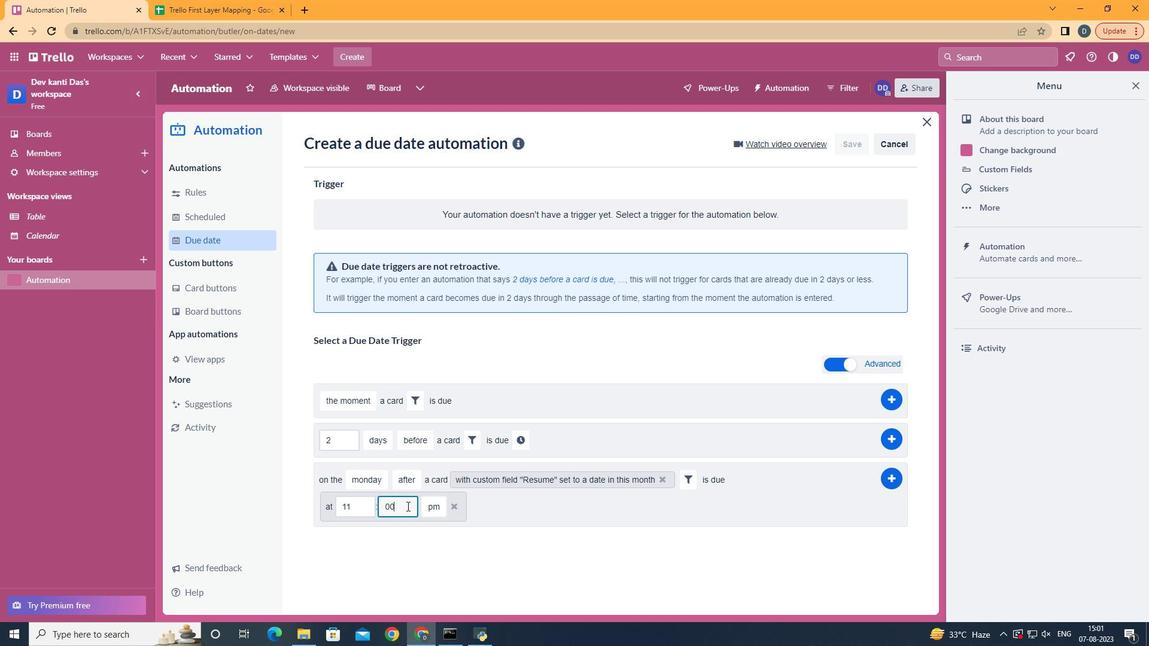 
Action: Mouse moved to (437, 533)
Screenshot: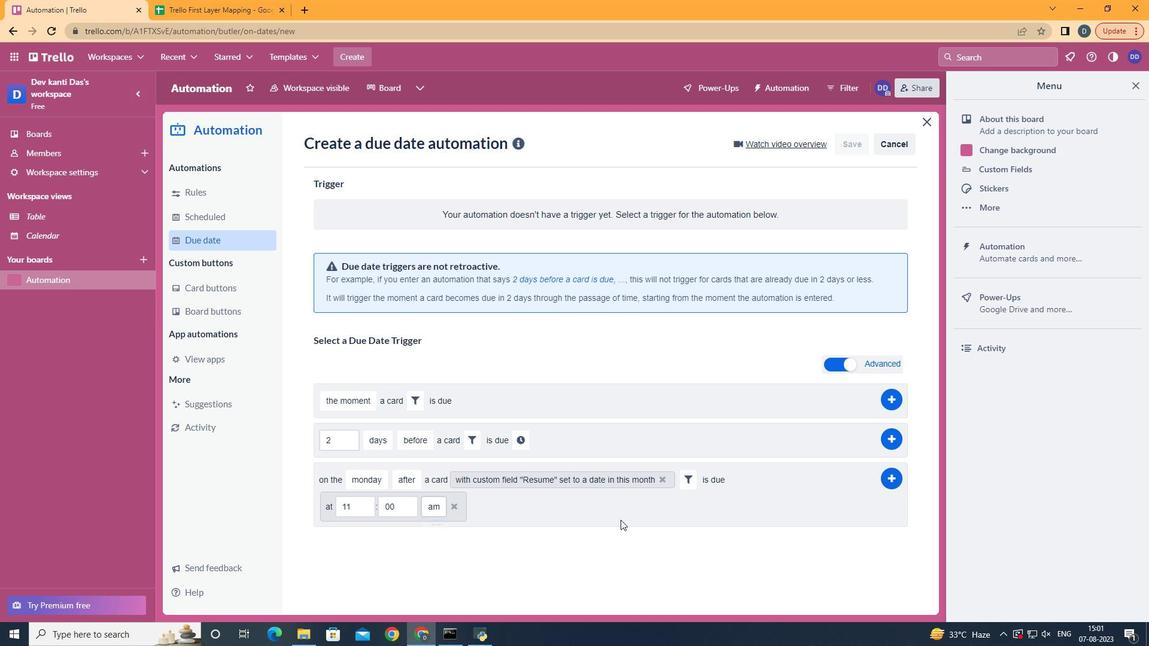 
Action: Mouse pressed left at (437, 533)
Screenshot: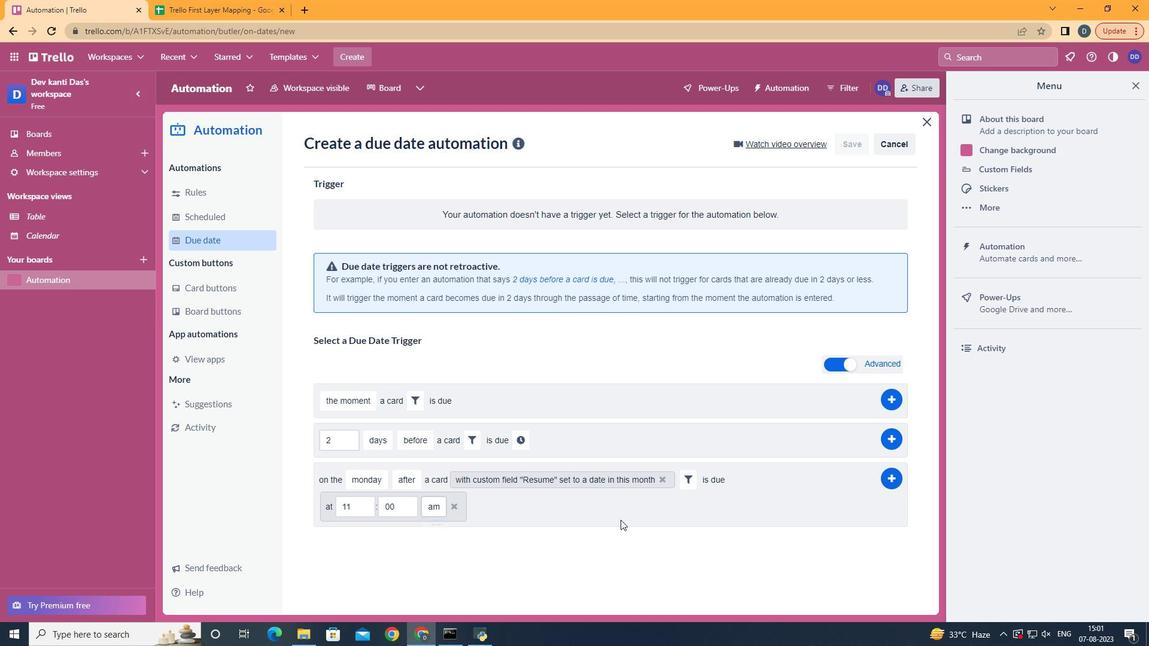 
Action: Mouse moved to (889, 471)
Screenshot: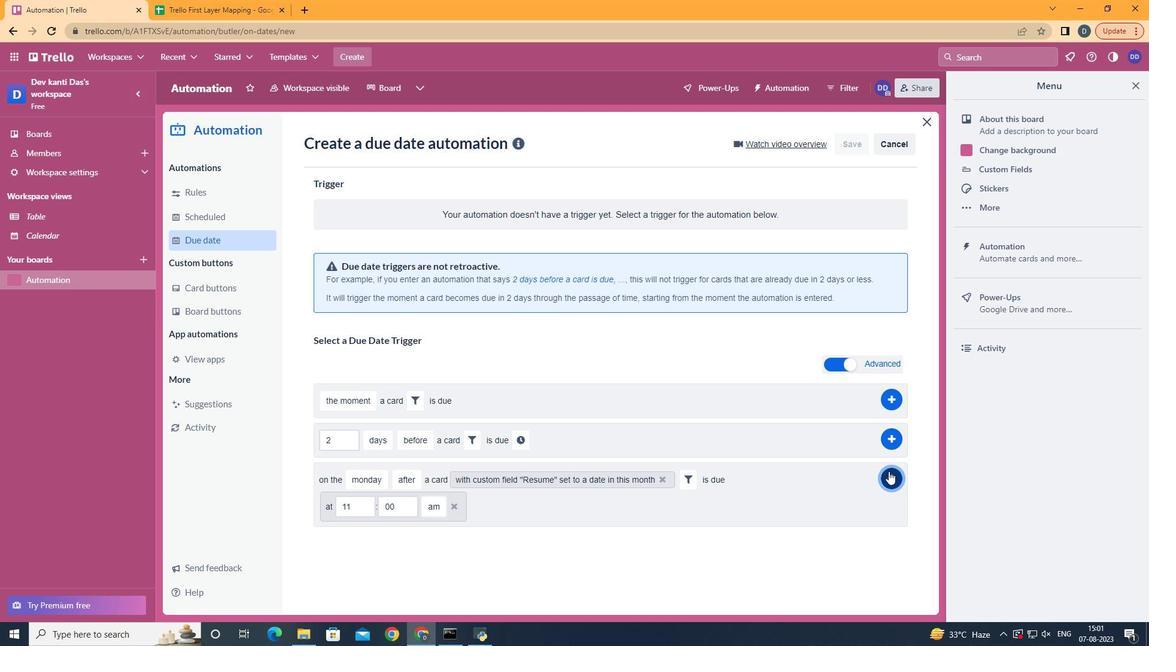 
Action: Mouse pressed left at (889, 471)
Screenshot: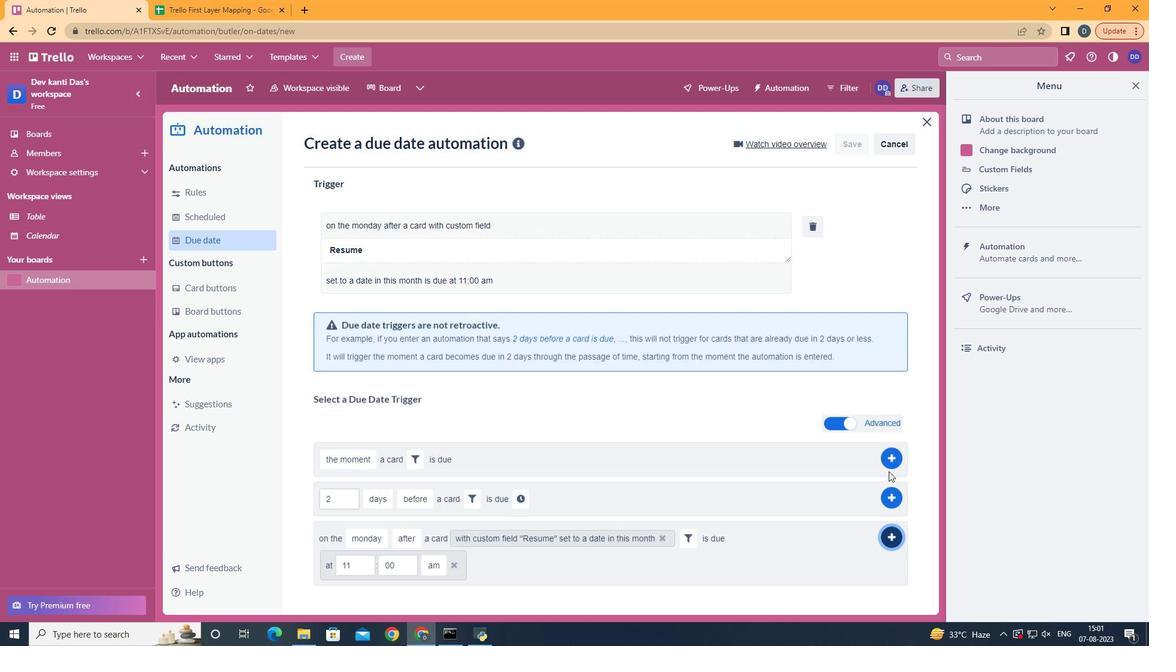 
Action: Mouse moved to (552, 206)
Screenshot: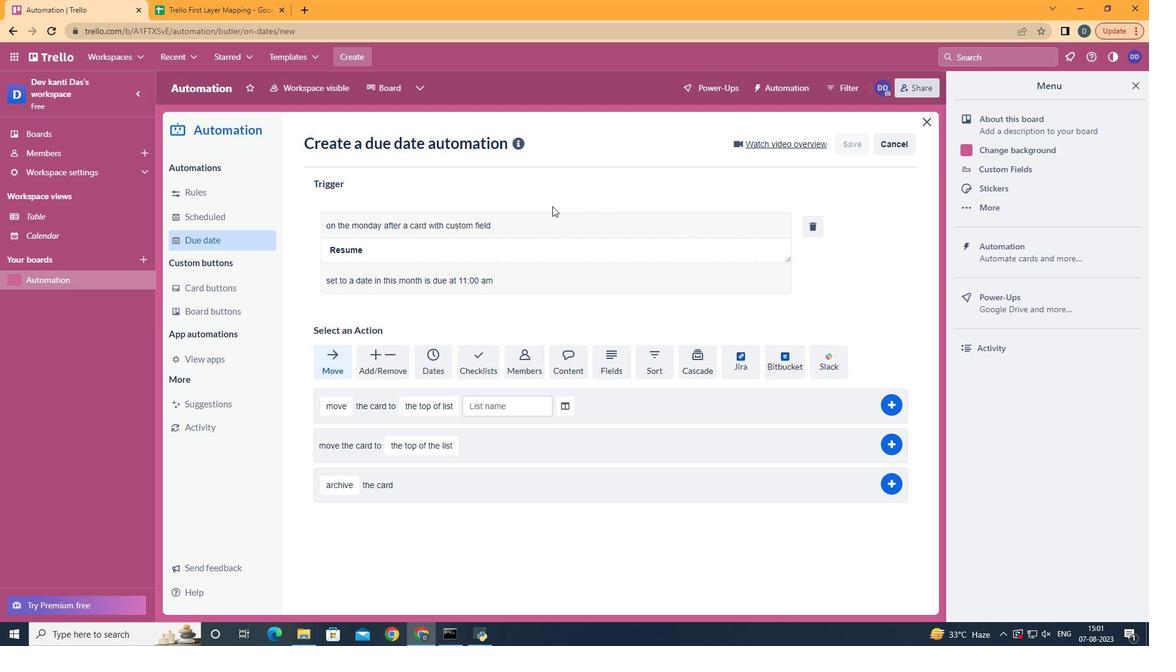 
